 Task: Find connections with filter location Kidderminster with filter topic #purposewith filter profile language French with filter current company Manning Global AG with filter school New Delhi Institute Of Management with filter industry Oil, Gas, and Mining with filter service category User Experience Writing with filter keywords title Makeup Artist
Action: Mouse moved to (542, 83)
Screenshot: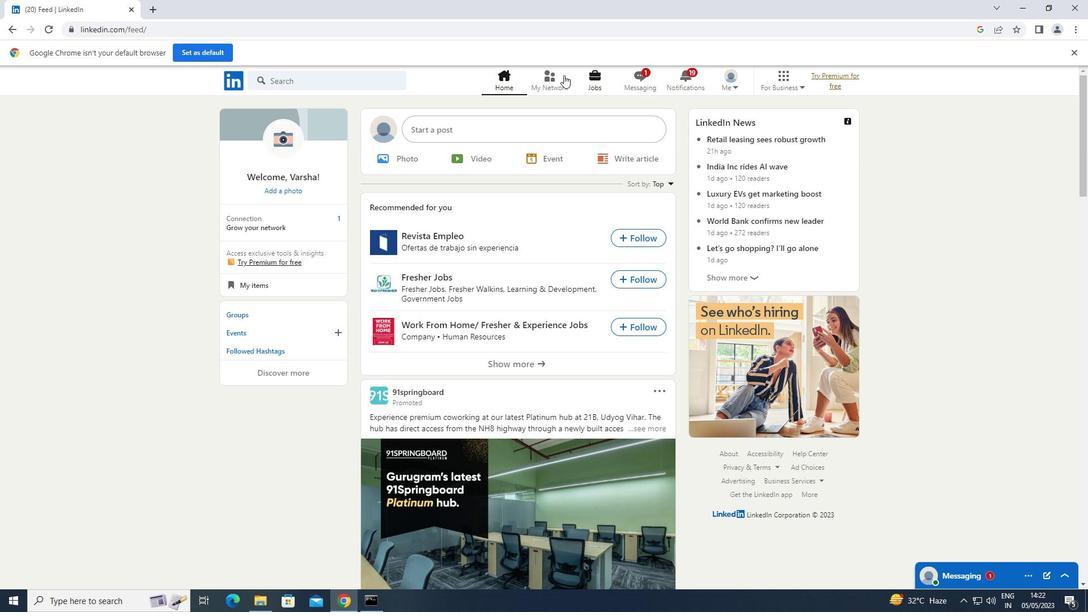 
Action: Mouse pressed left at (542, 83)
Screenshot: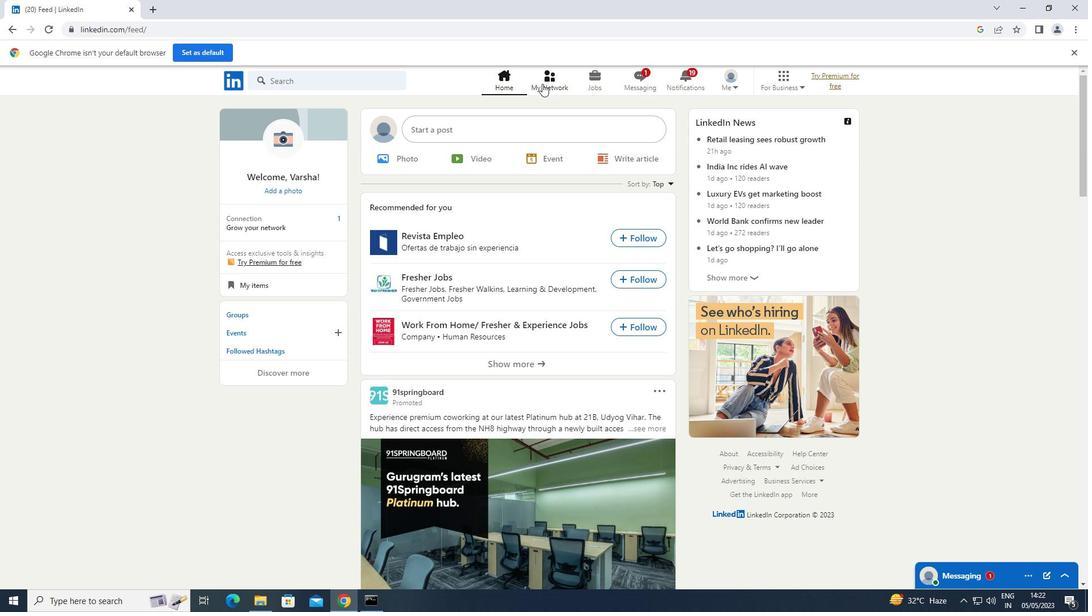 
Action: Mouse moved to (323, 139)
Screenshot: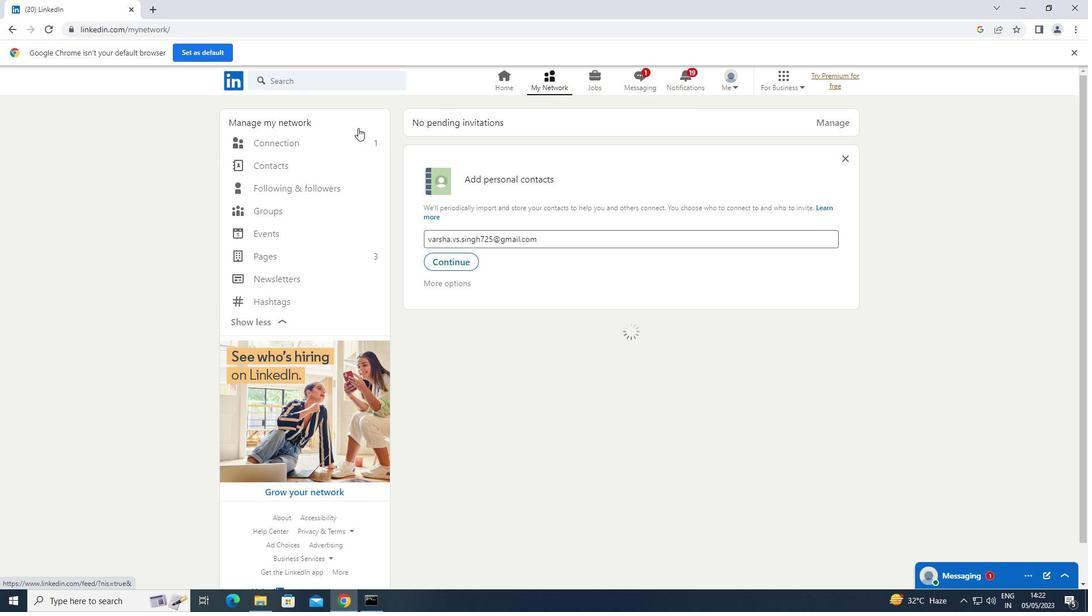 
Action: Mouse pressed left at (323, 139)
Screenshot: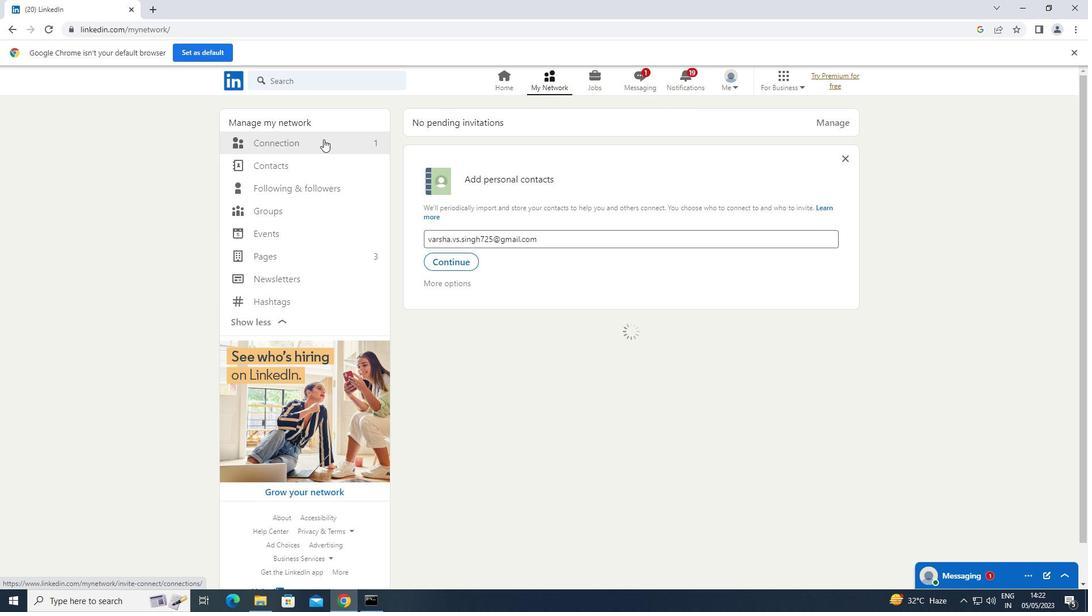 
Action: Mouse moved to (618, 146)
Screenshot: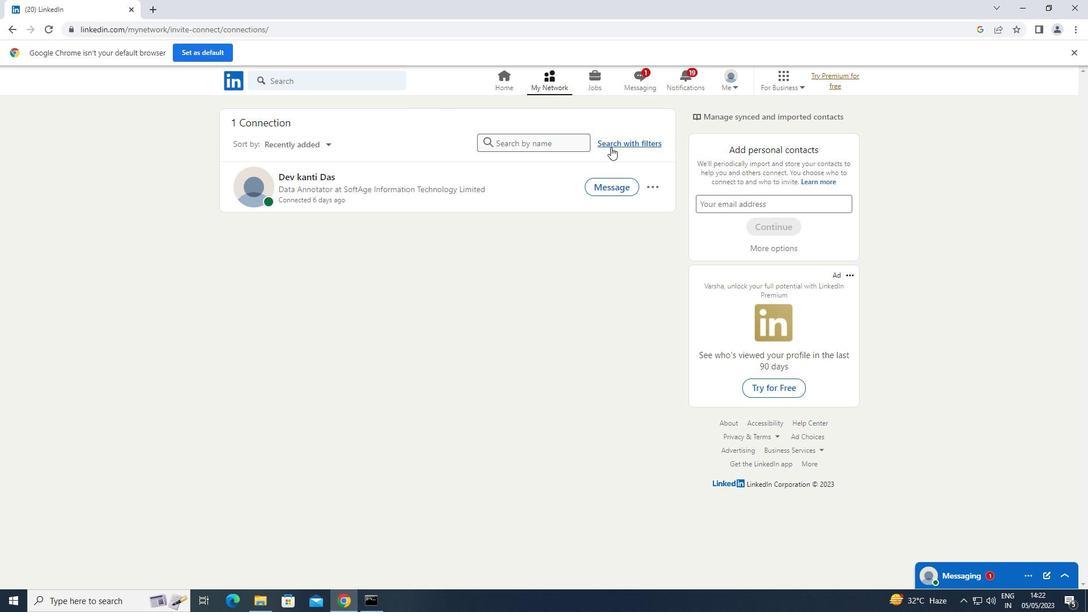 
Action: Mouse pressed left at (618, 146)
Screenshot: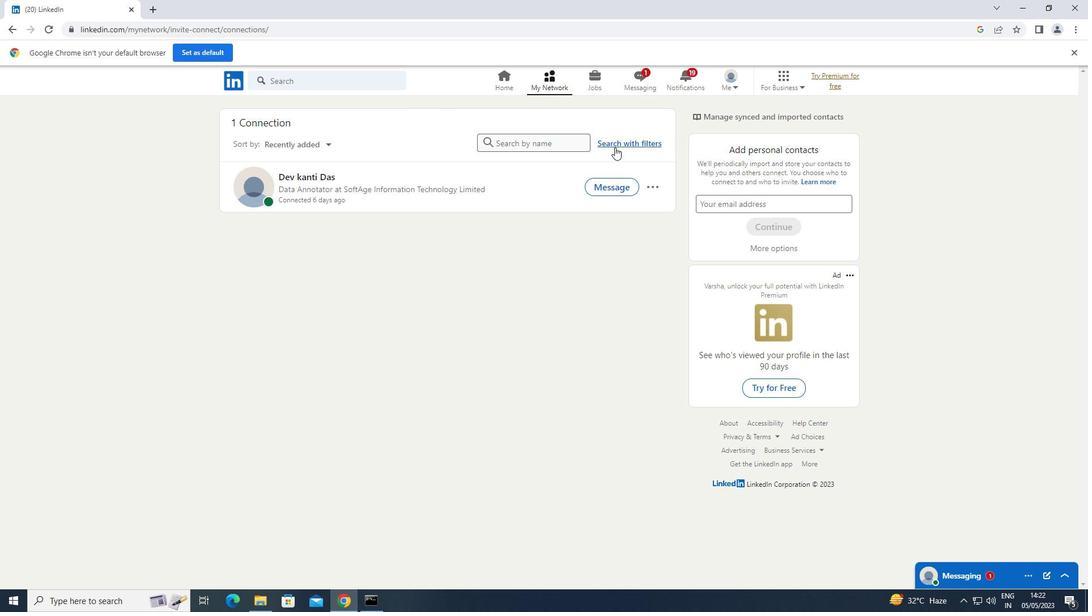 
Action: Mouse moved to (585, 113)
Screenshot: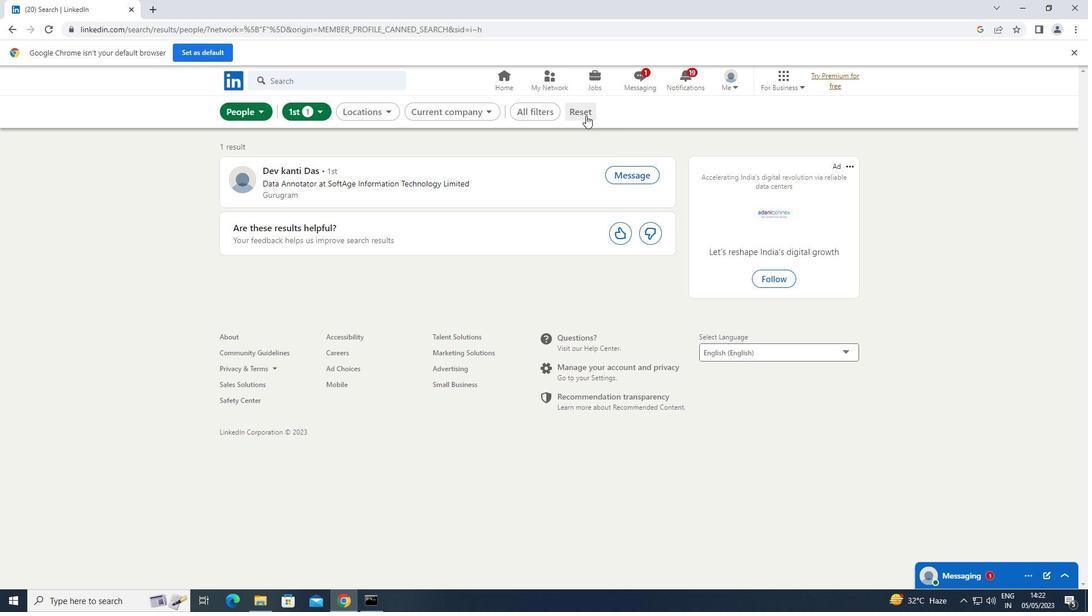 
Action: Mouse pressed left at (585, 113)
Screenshot: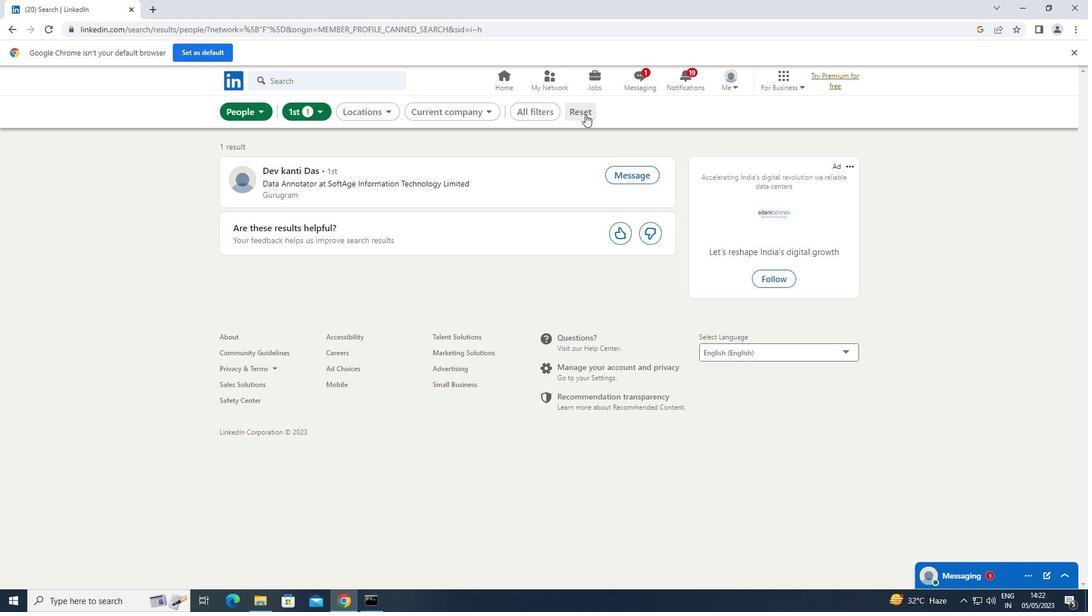 
Action: Mouse moved to (563, 113)
Screenshot: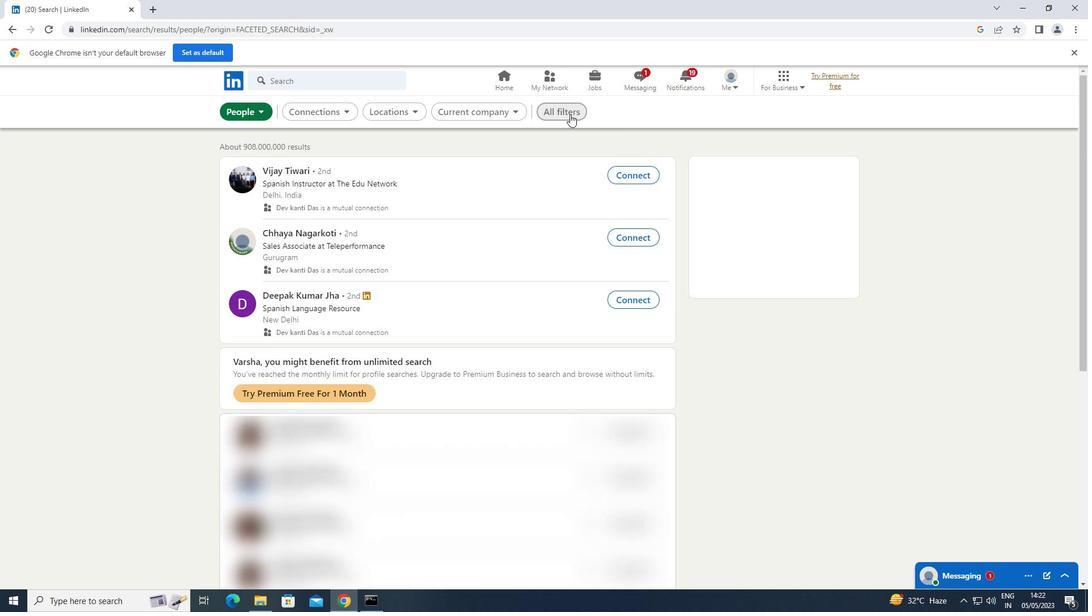 
Action: Mouse pressed left at (563, 113)
Screenshot: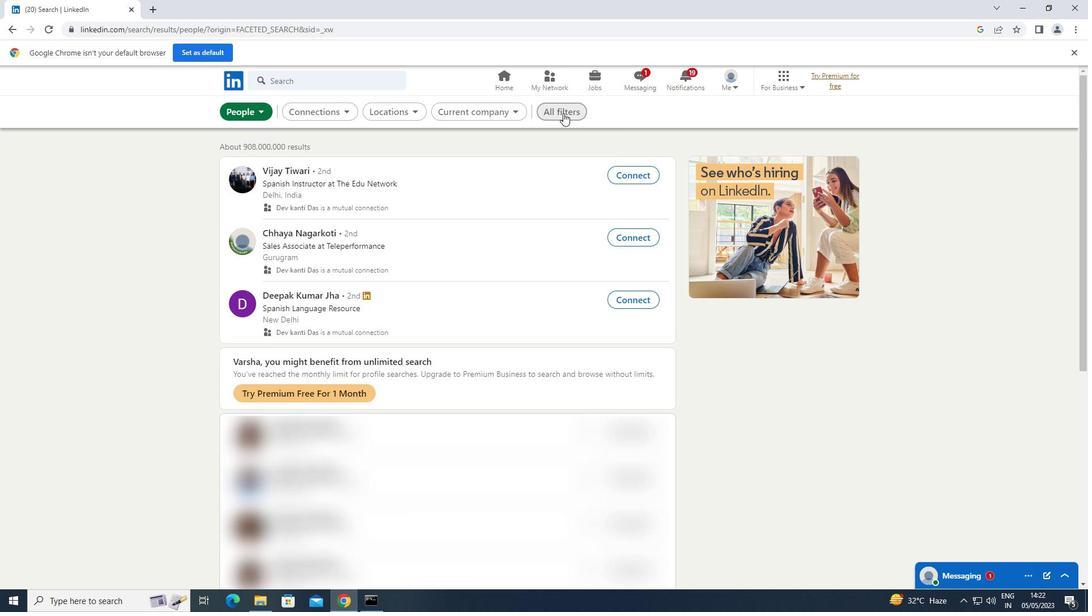 
Action: Mouse moved to (883, 256)
Screenshot: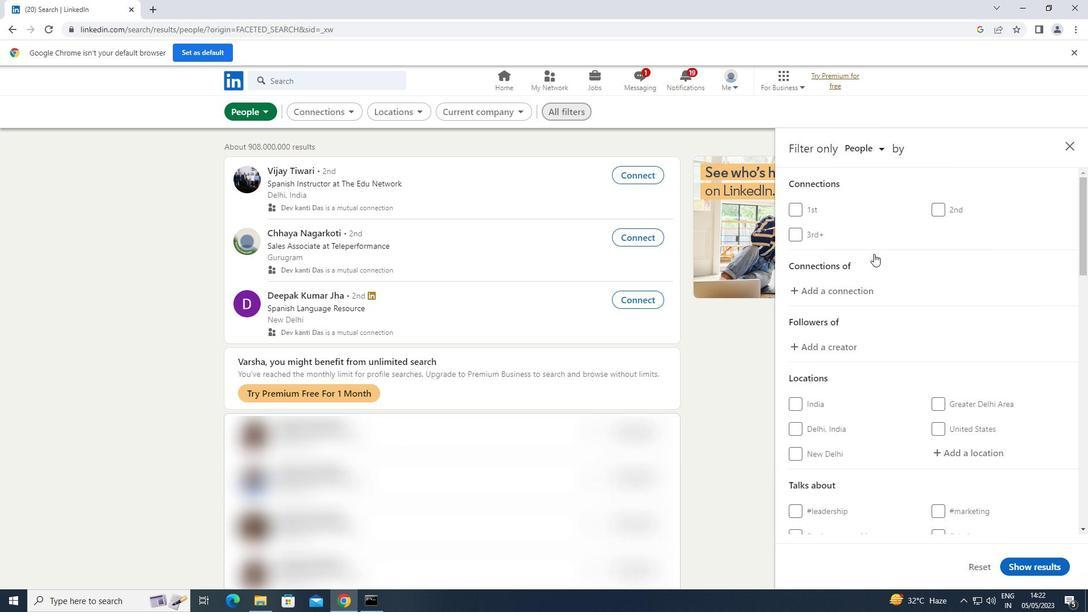 
Action: Mouse scrolled (883, 256) with delta (0, 0)
Screenshot: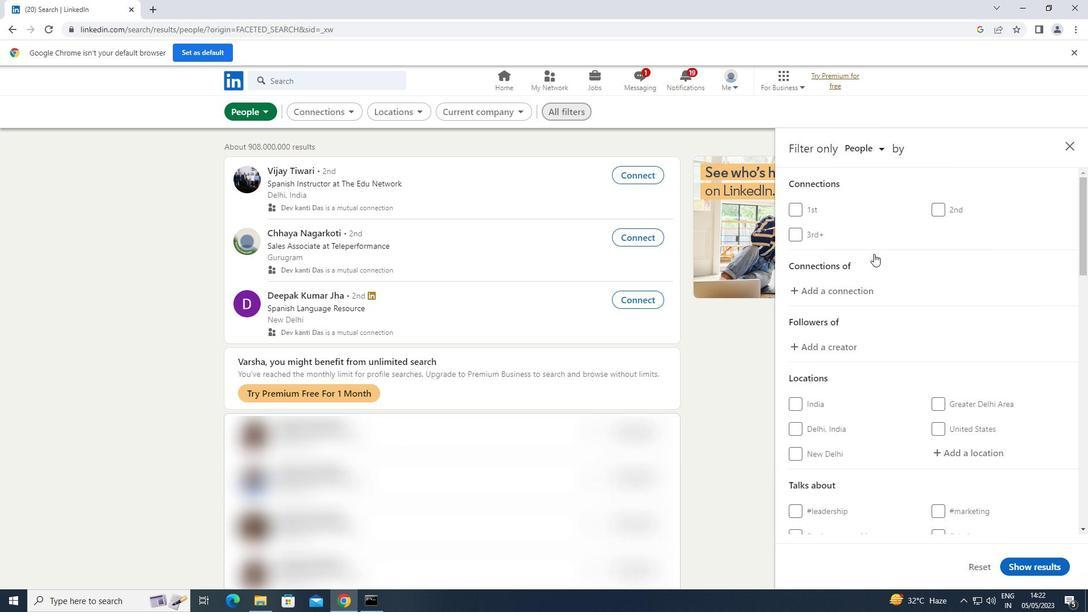 
Action: Mouse scrolled (883, 256) with delta (0, 0)
Screenshot: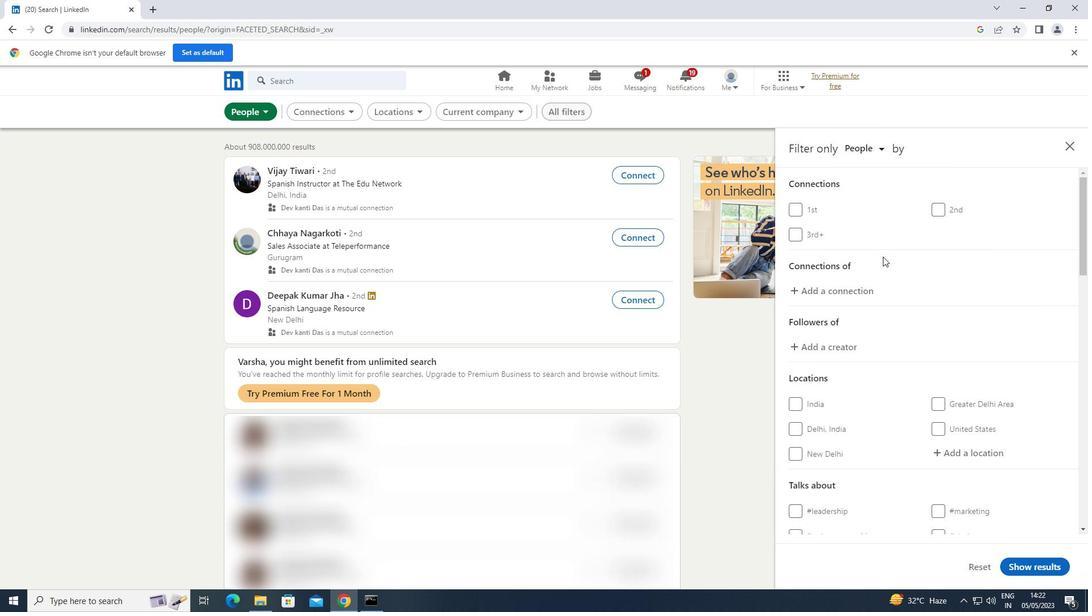 
Action: Mouse scrolled (883, 256) with delta (0, 0)
Screenshot: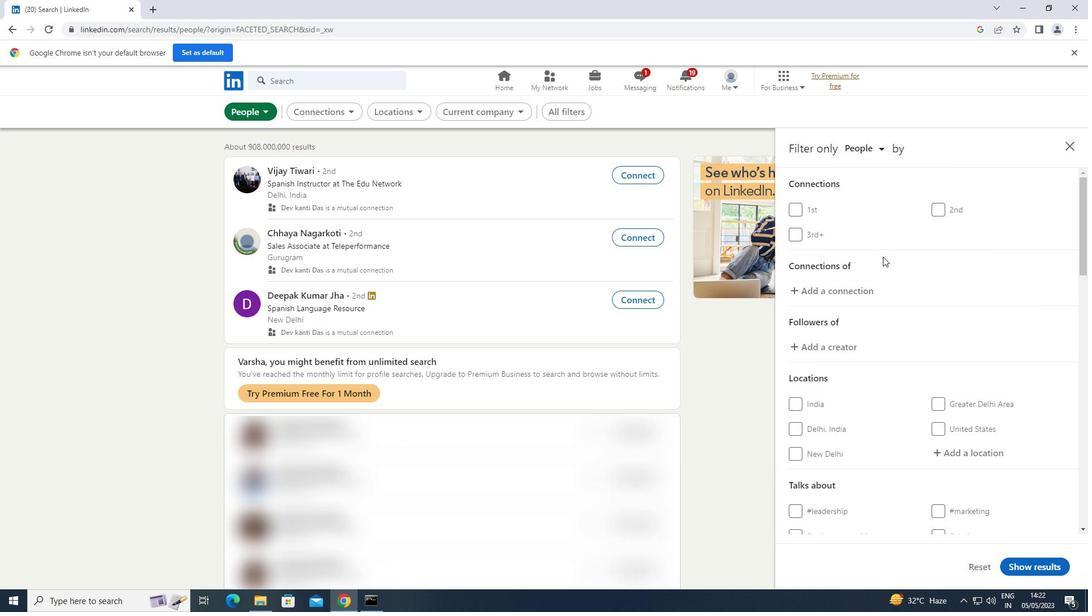 
Action: Mouse moved to (960, 283)
Screenshot: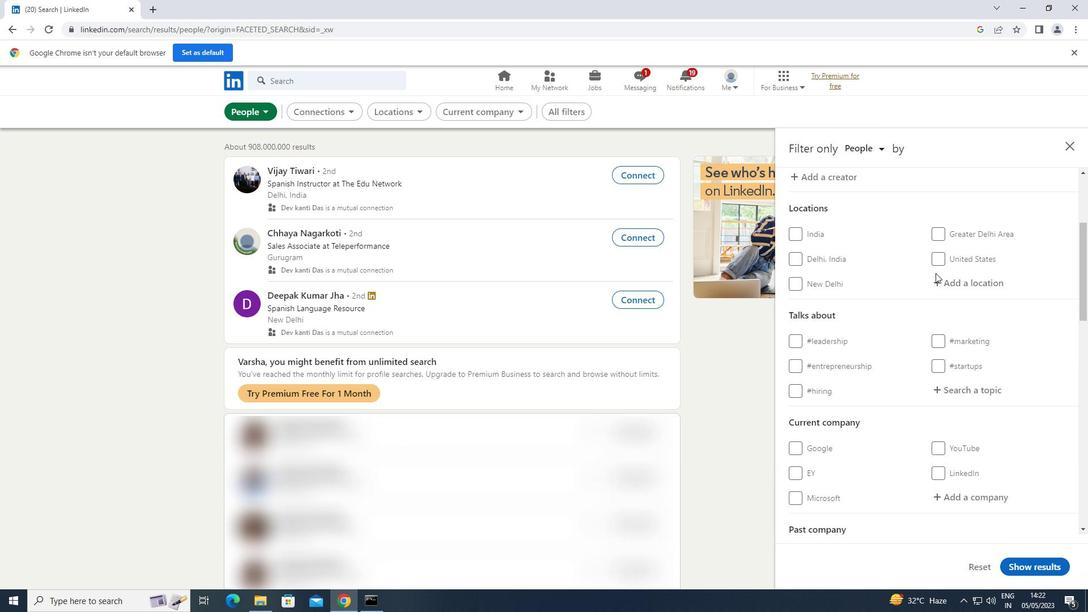 
Action: Mouse pressed left at (960, 283)
Screenshot: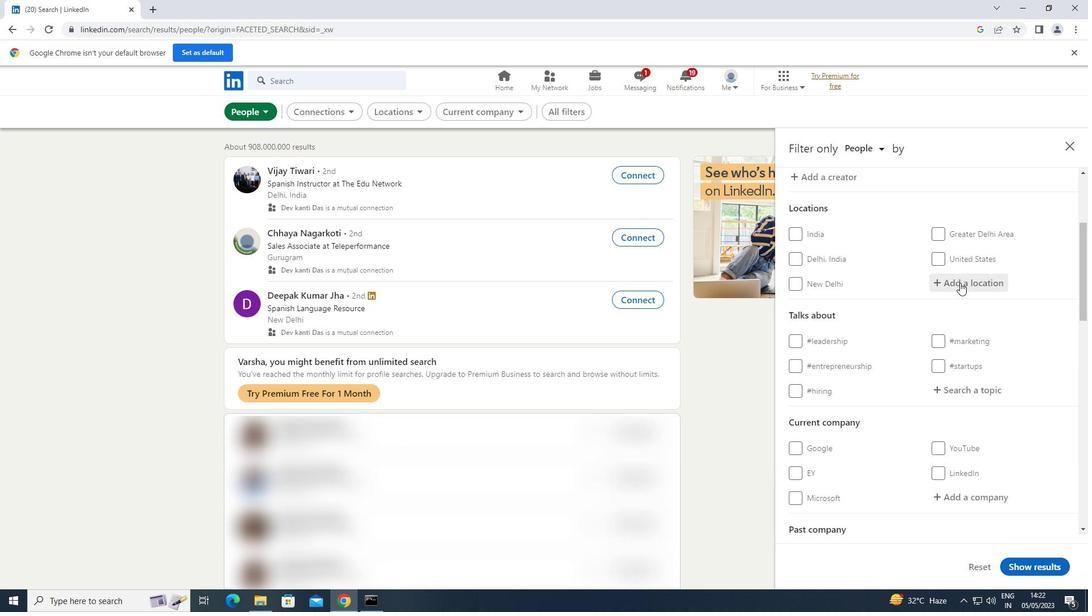 
Action: Key pressed <Key.shift>KIDDERMINSTER
Screenshot: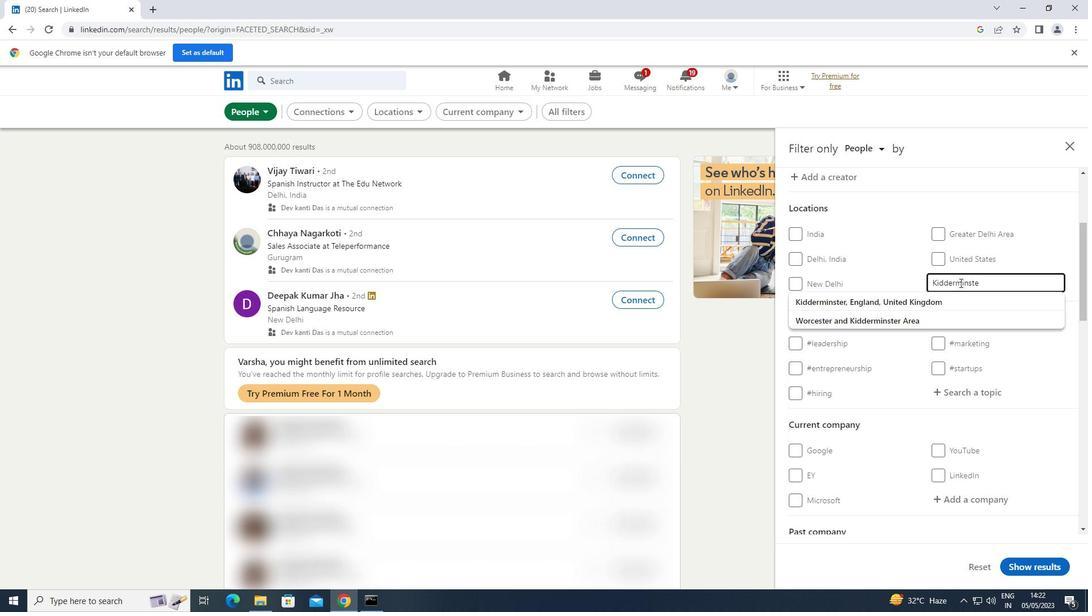 
Action: Mouse moved to (958, 389)
Screenshot: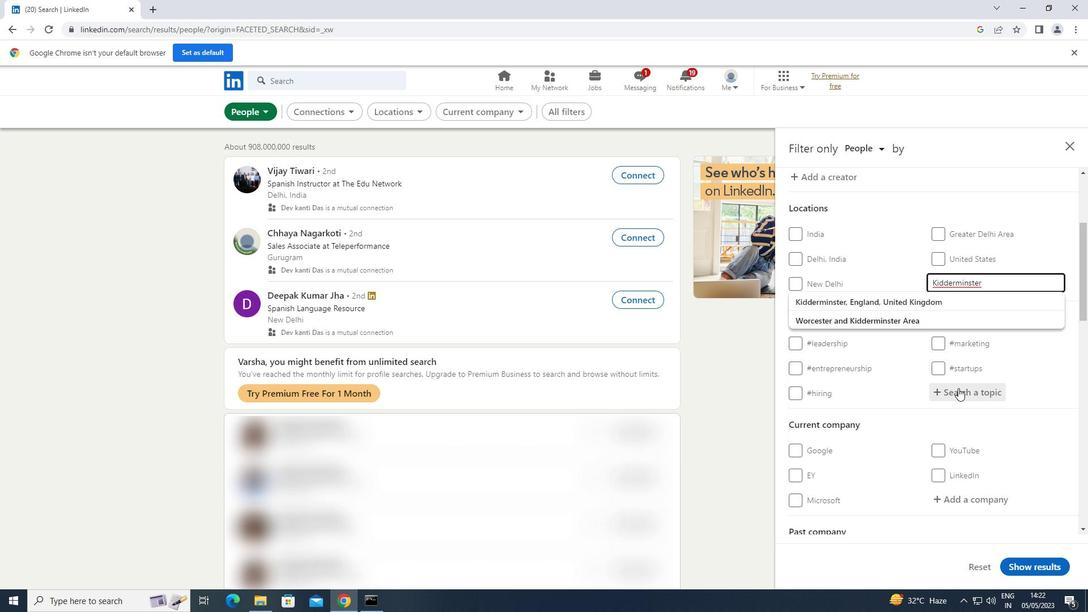 
Action: Mouse pressed left at (958, 389)
Screenshot: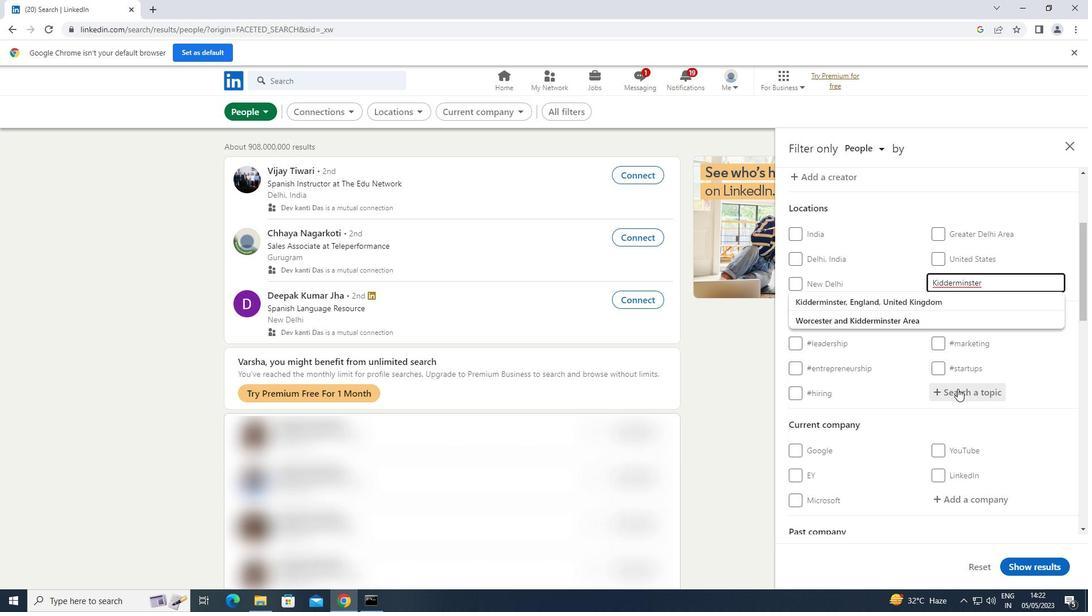 
Action: Key pressed PURPO
Screenshot: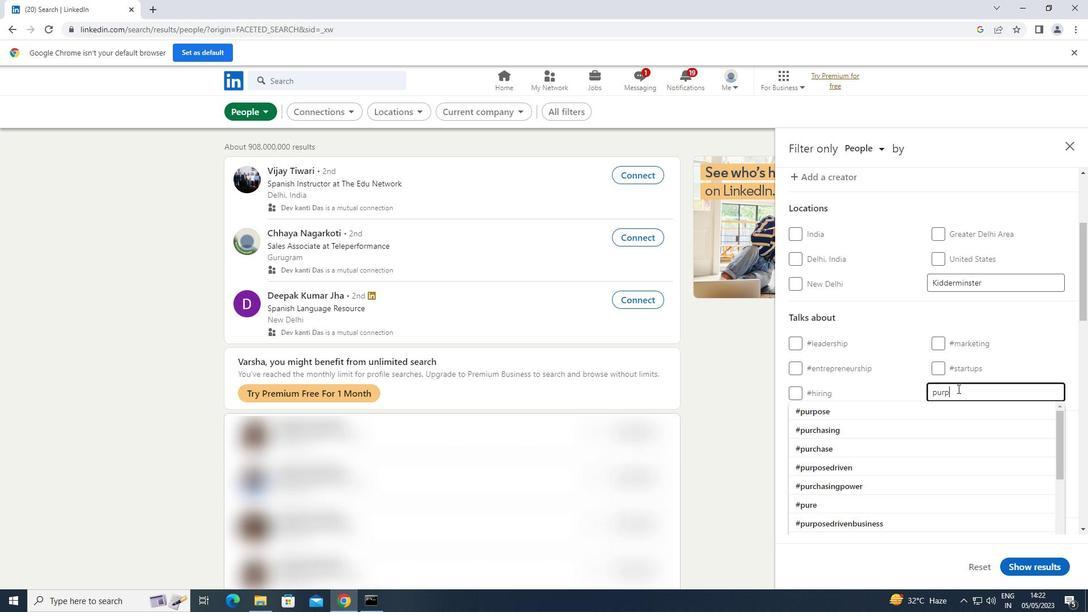 
Action: Mouse moved to (850, 408)
Screenshot: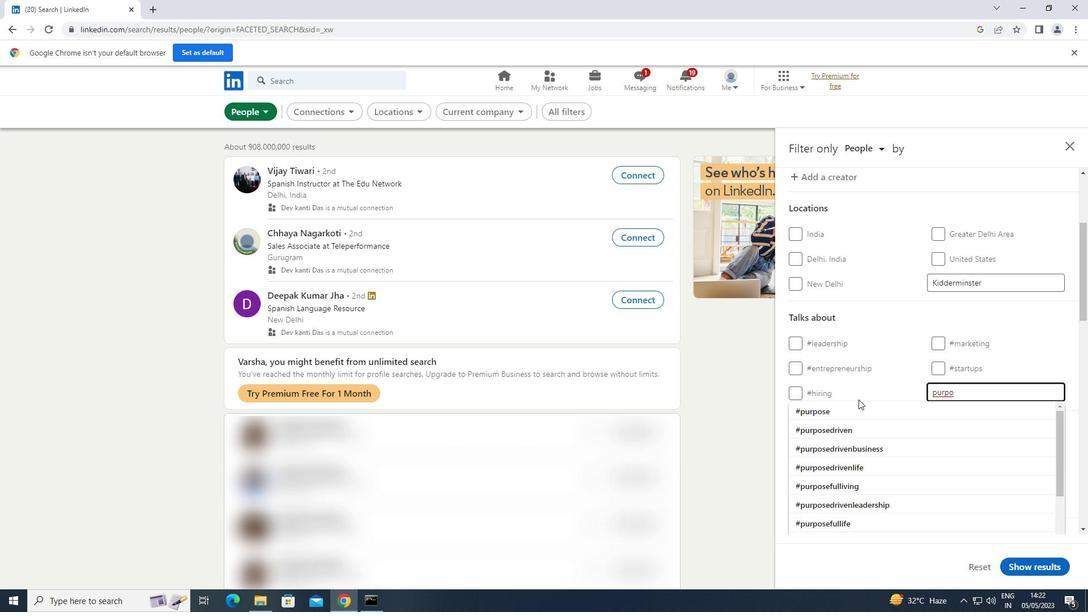 
Action: Mouse pressed left at (850, 408)
Screenshot: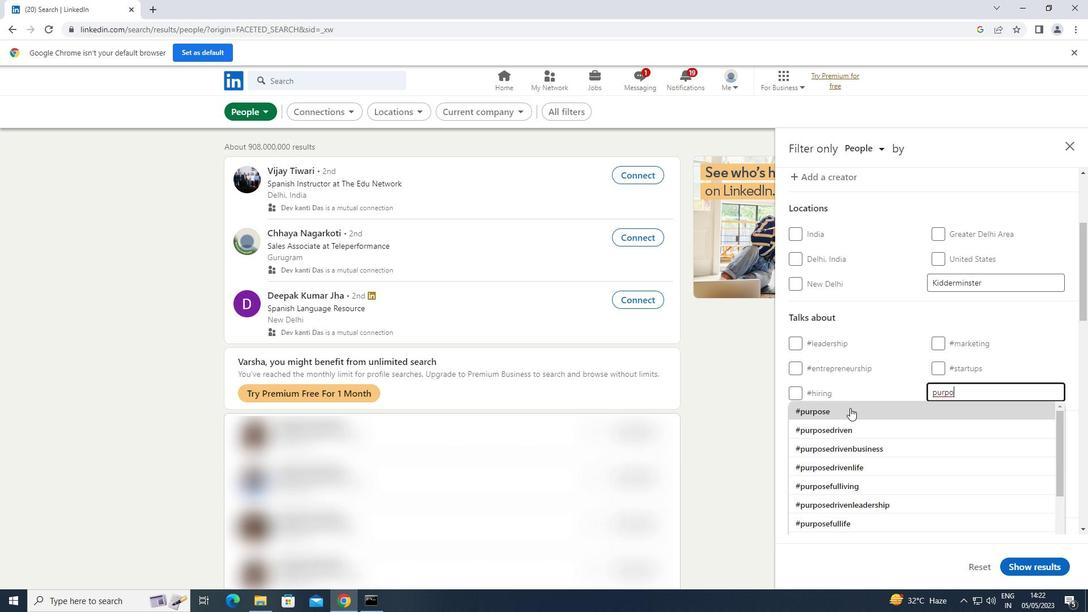 
Action: Mouse scrolled (850, 407) with delta (0, 0)
Screenshot: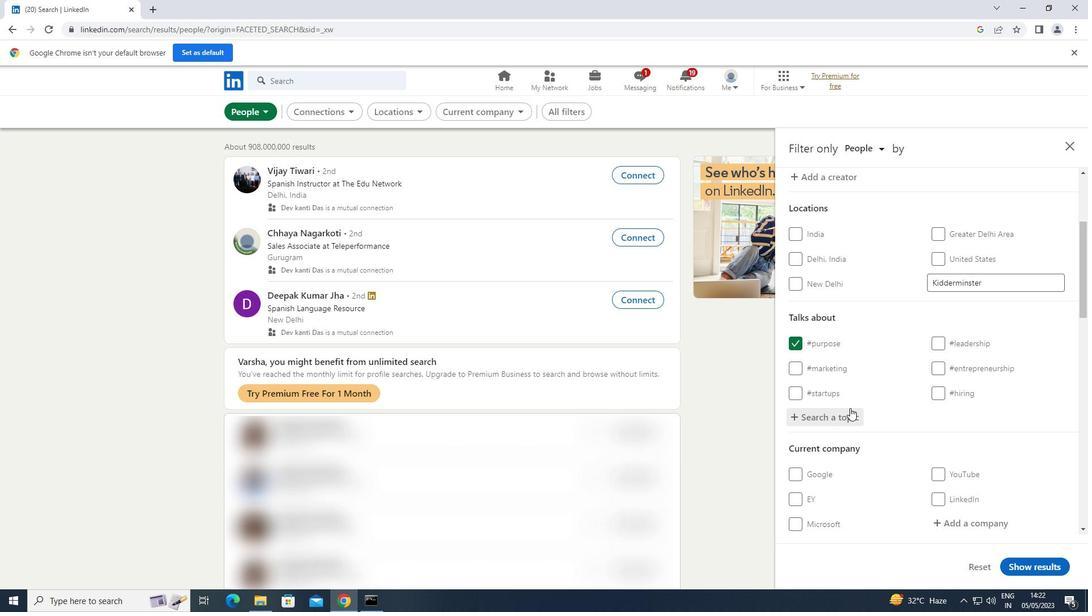 
Action: Mouse scrolled (850, 407) with delta (0, 0)
Screenshot: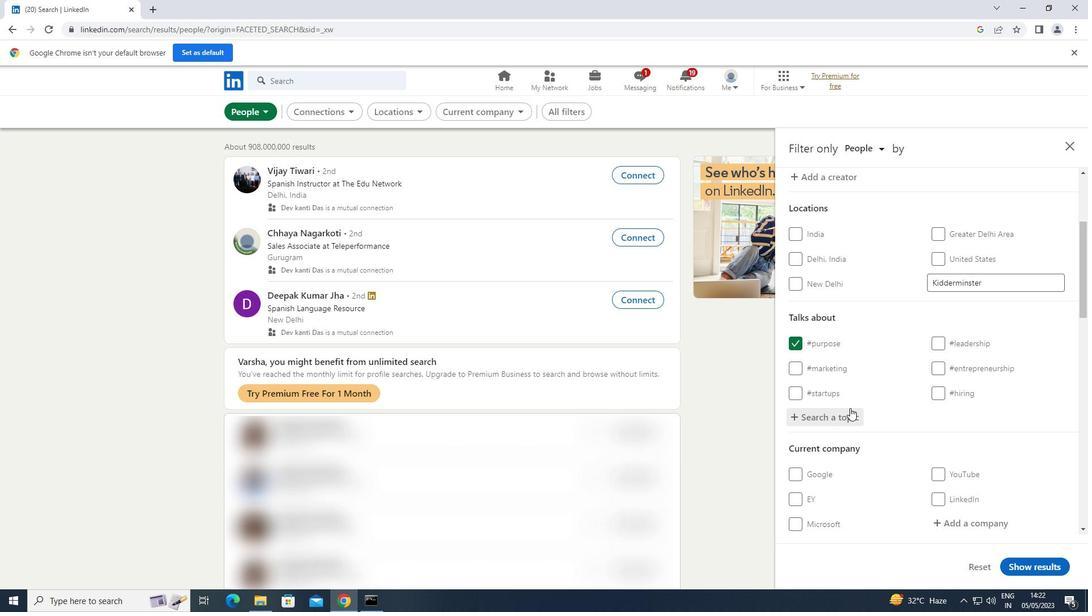 
Action: Mouse scrolled (850, 407) with delta (0, 0)
Screenshot: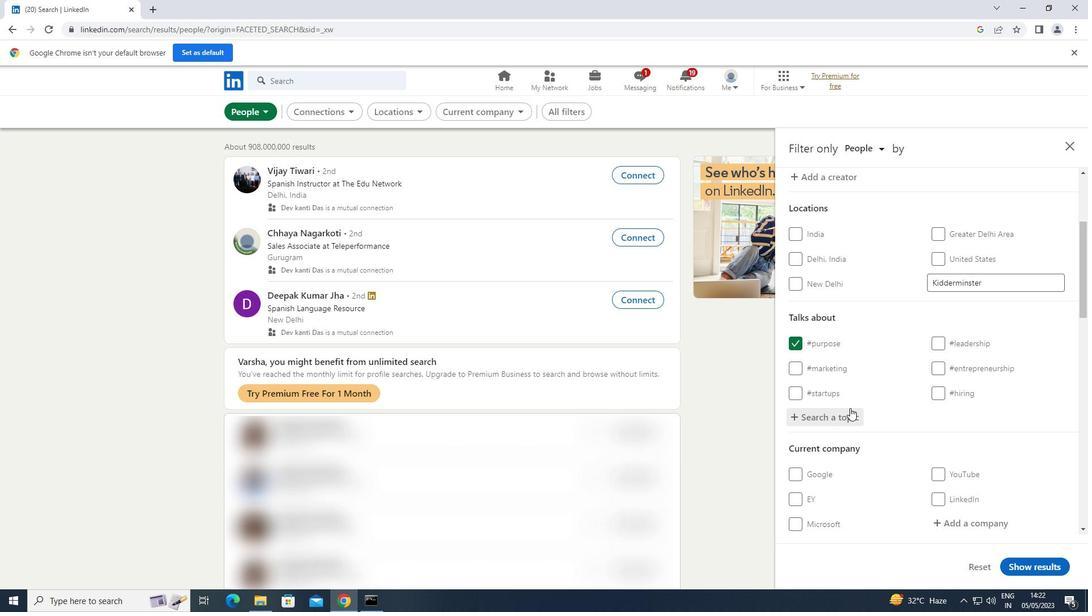 
Action: Mouse scrolled (850, 407) with delta (0, 0)
Screenshot: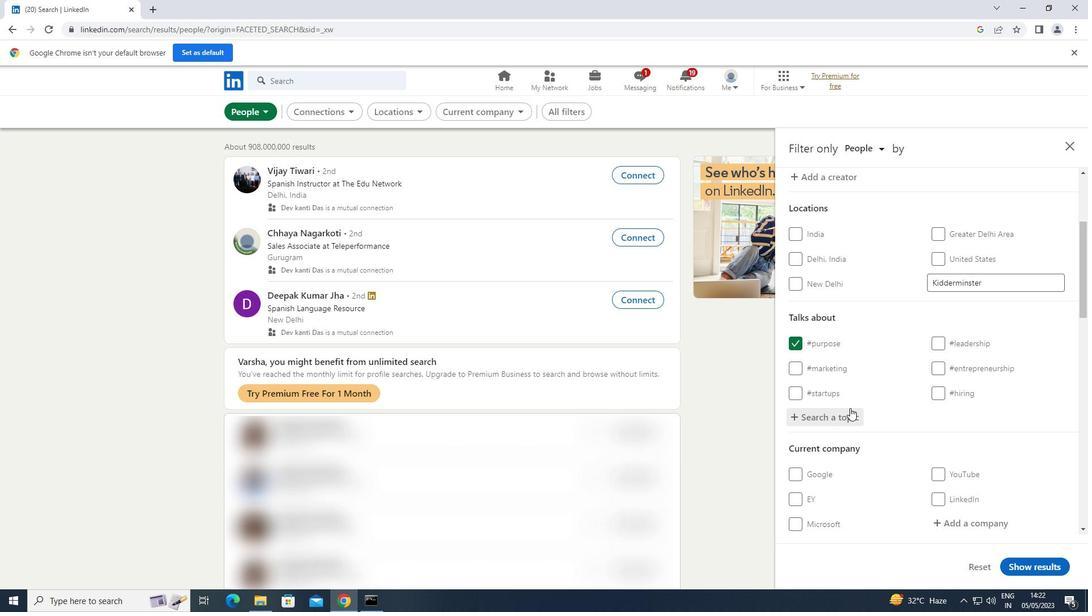 
Action: Mouse scrolled (850, 407) with delta (0, 0)
Screenshot: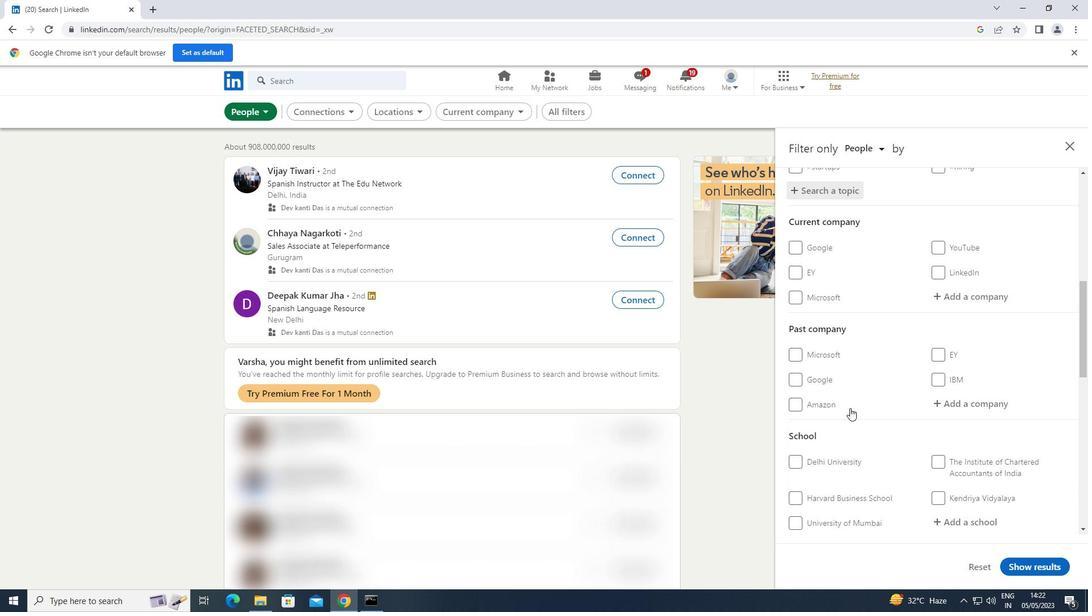 
Action: Mouse scrolled (850, 407) with delta (0, 0)
Screenshot: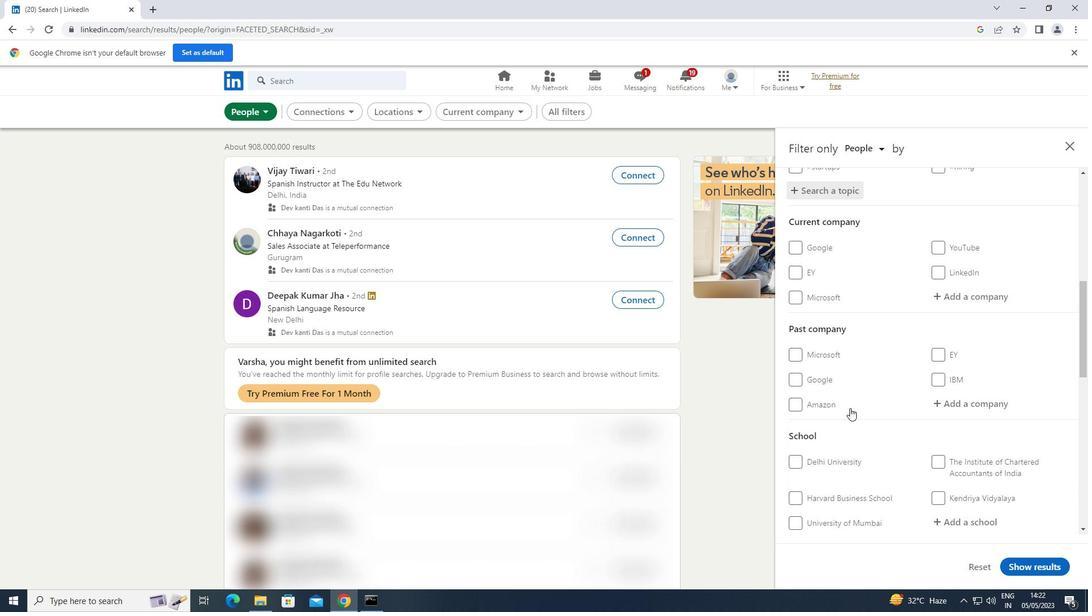 
Action: Mouse scrolled (850, 407) with delta (0, 0)
Screenshot: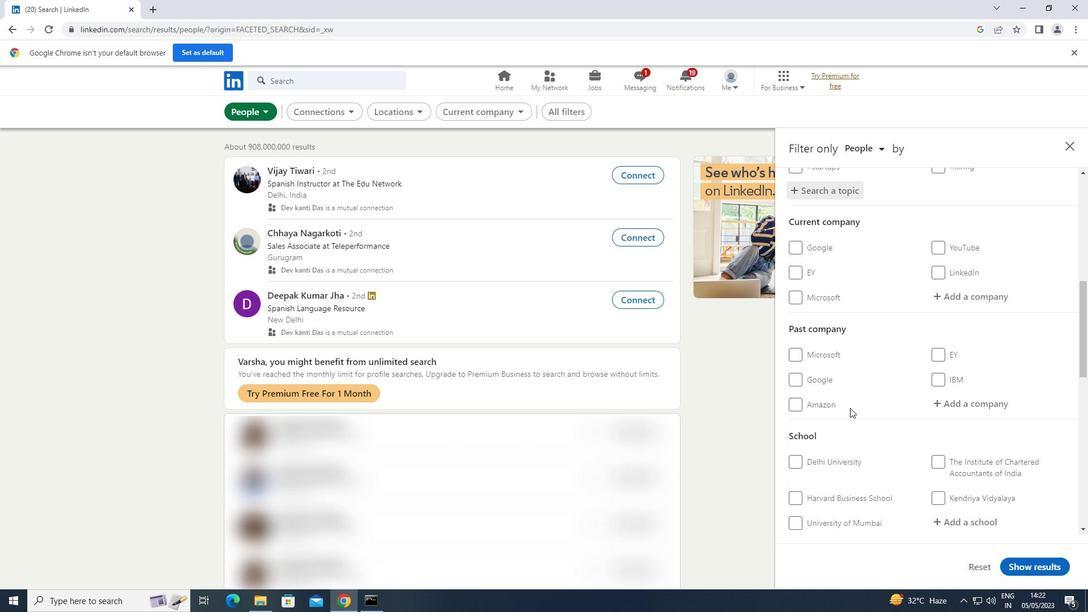 
Action: Mouse scrolled (850, 407) with delta (0, 0)
Screenshot: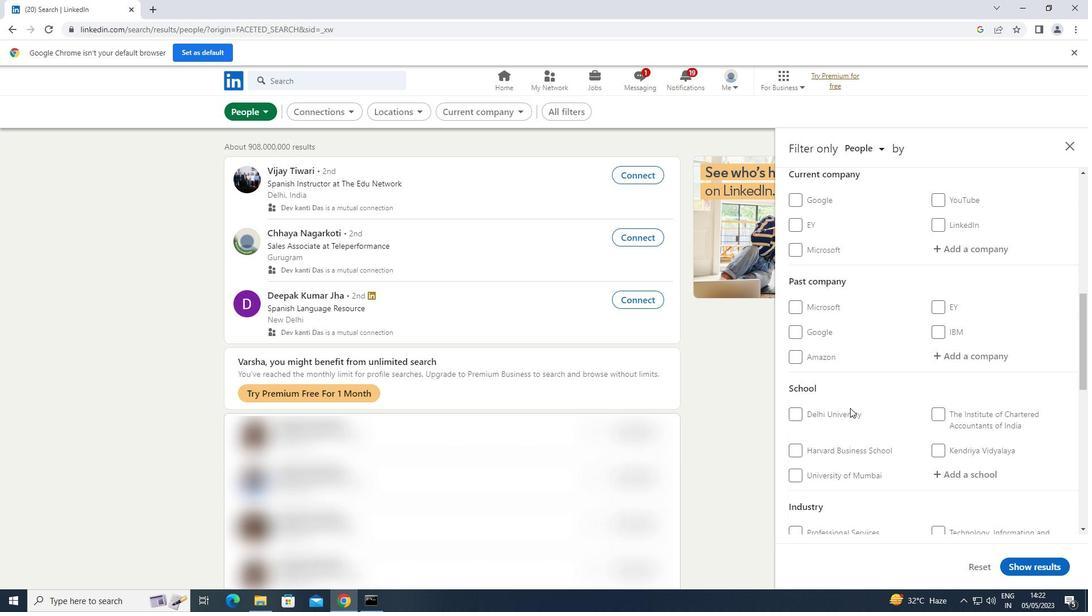 
Action: Mouse moved to (939, 486)
Screenshot: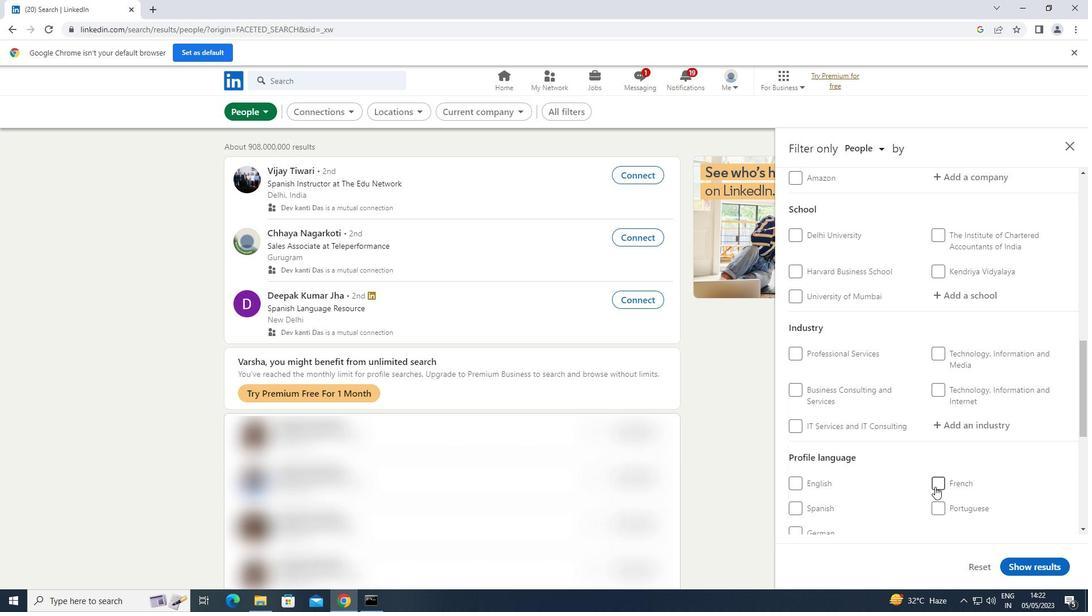 
Action: Mouse pressed left at (939, 486)
Screenshot: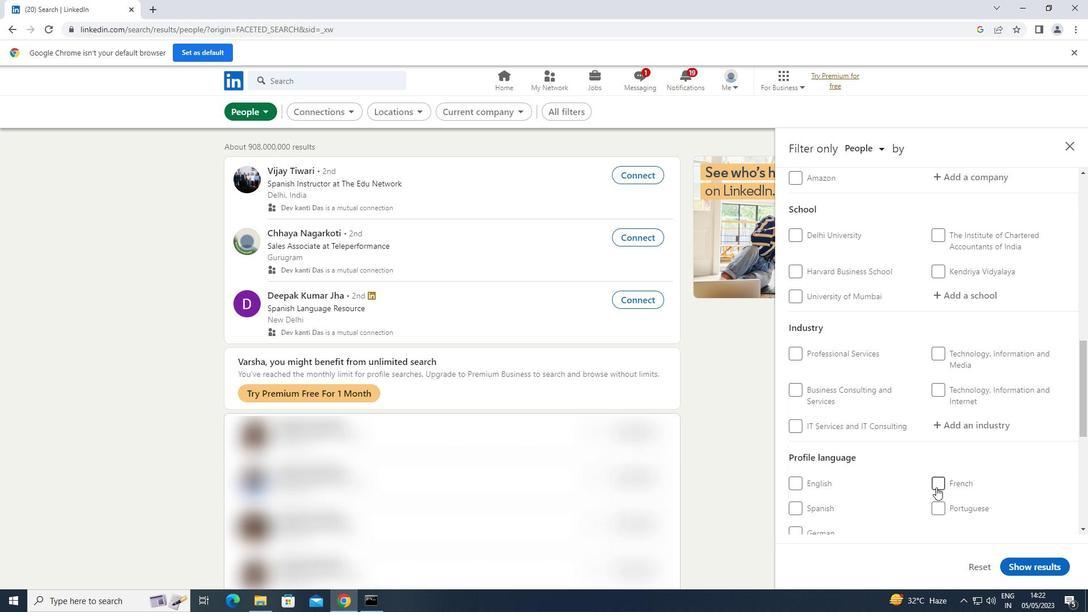 
Action: Mouse moved to (939, 482)
Screenshot: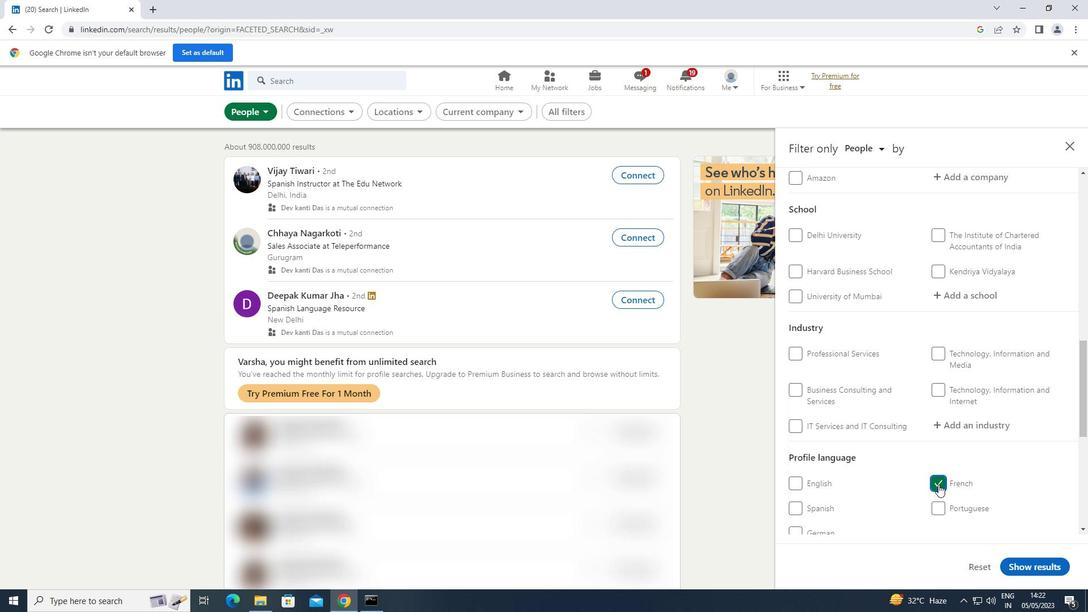 
Action: Mouse scrolled (939, 483) with delta (0, 0)
Screenshot: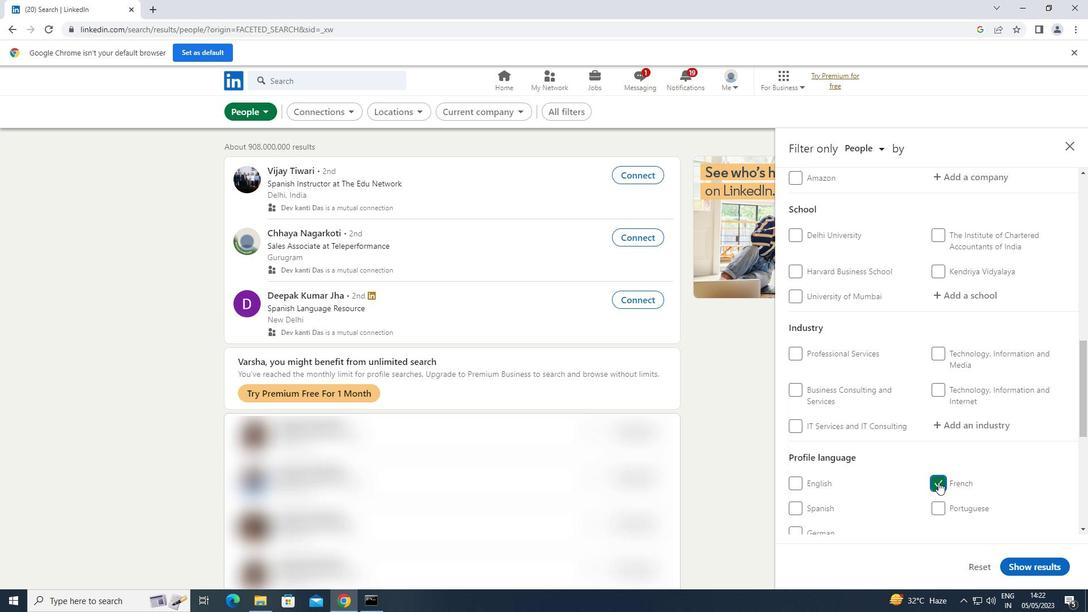 
Action: Mouse scrolled (939, 483) with delta (0, 0)
Screenshot: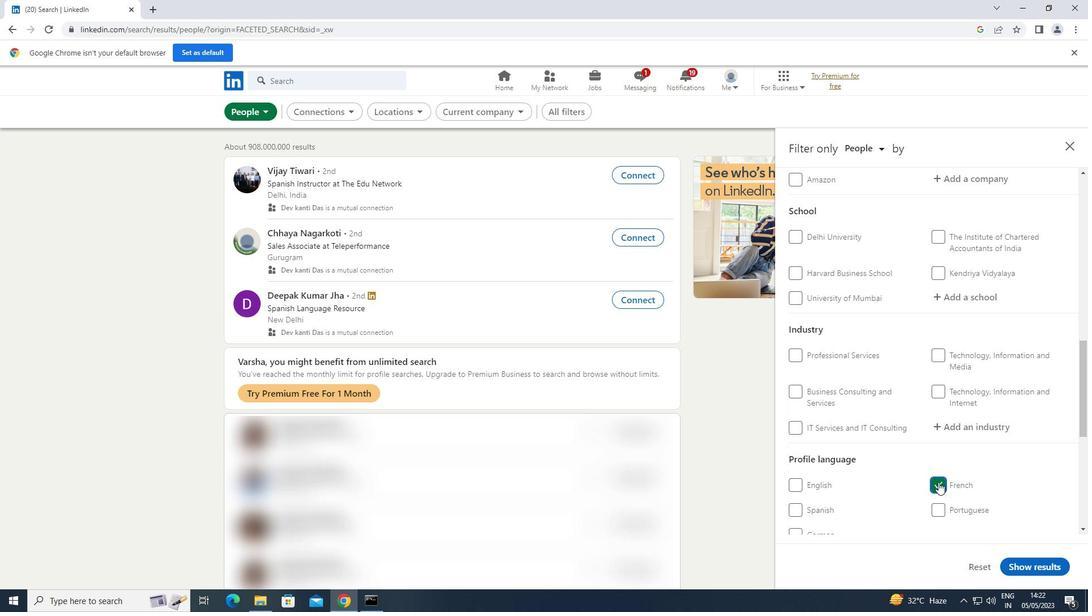 
Action: Mouse scrolled (939, 483) with delta (0, 0)
Screenshot: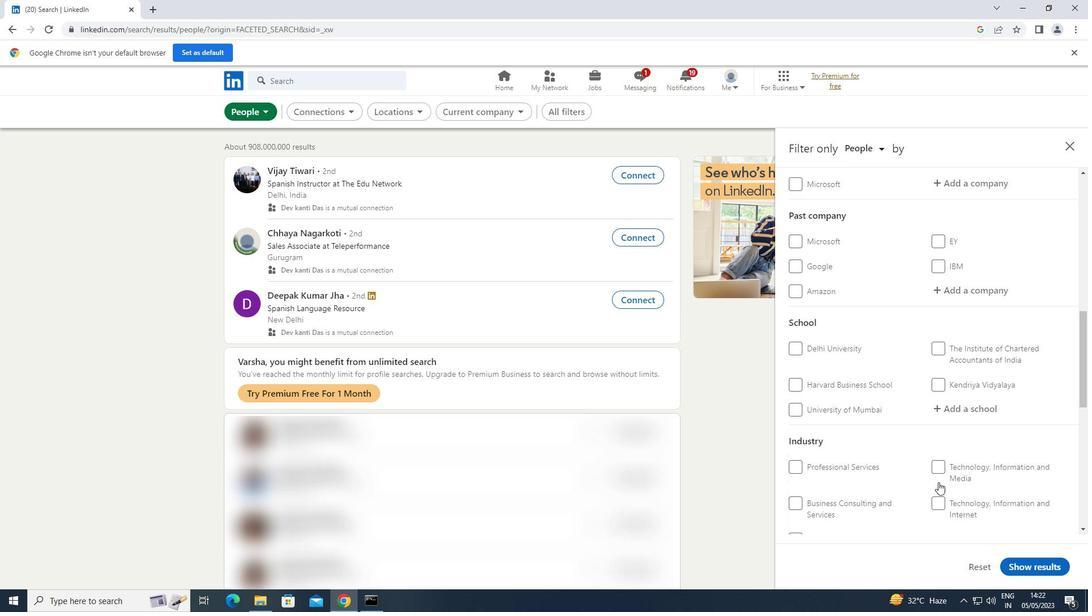 
Action: Mouse moved to (939, 482)
Screenshot: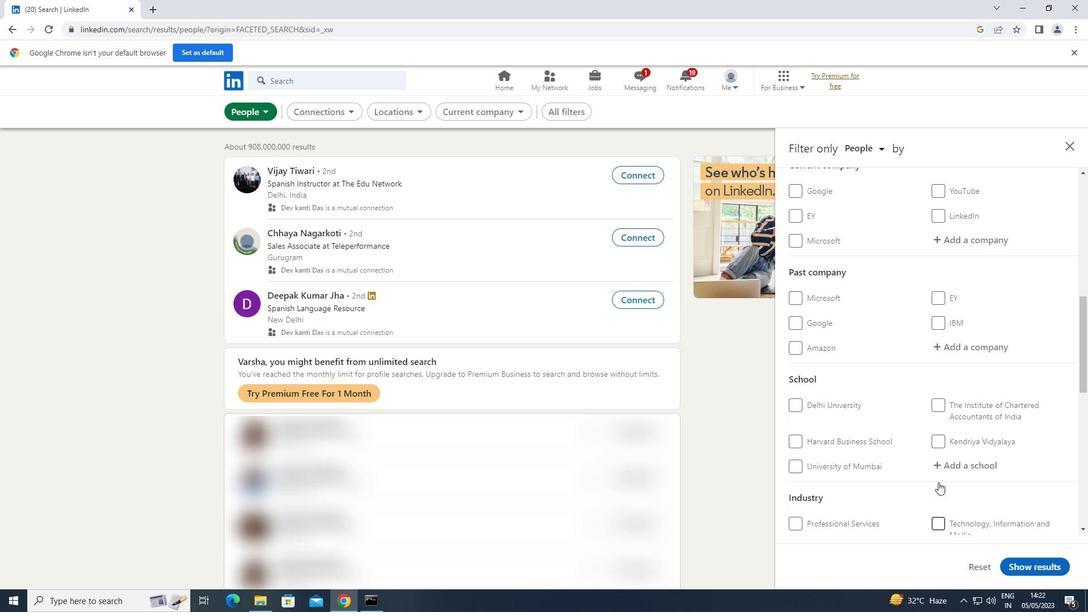 
Action: Mouse scrolled (939, 483) with delta (0, 0)
Screenshot: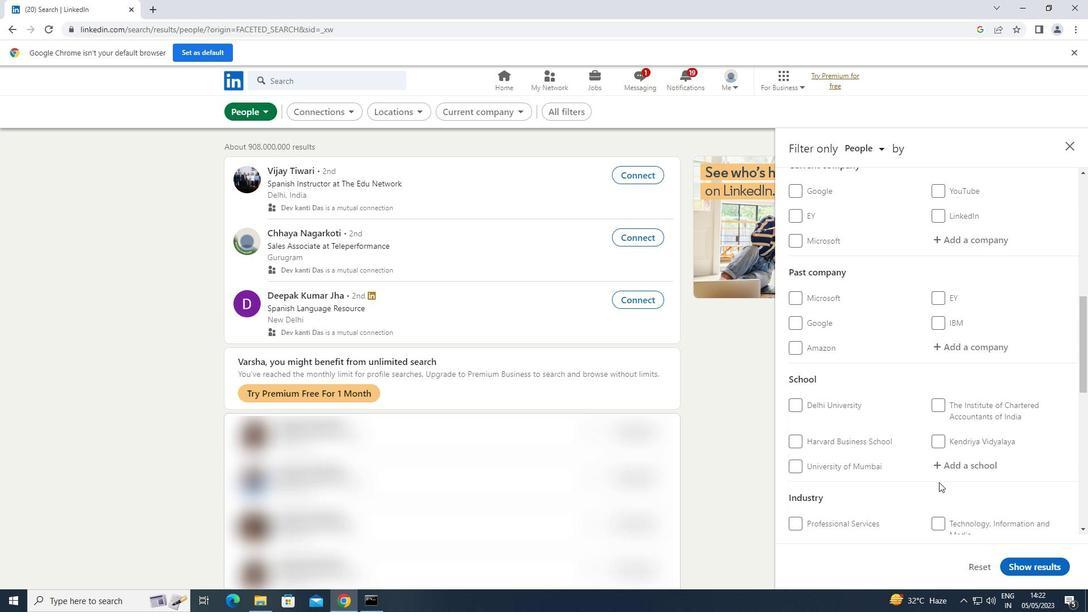 
Action: Mouse moved to (1000, 293)
Screenshot: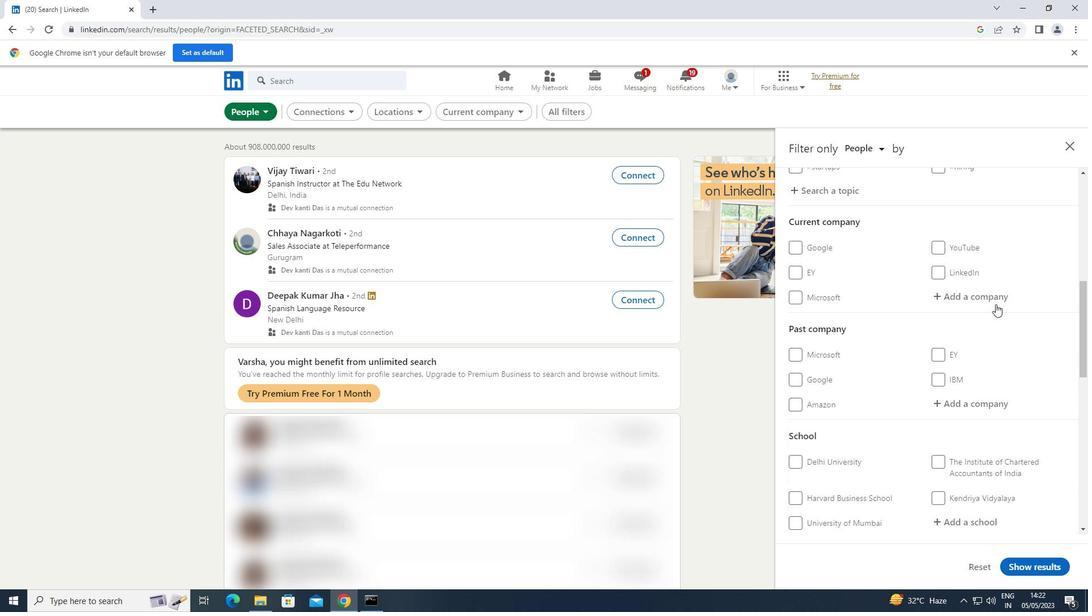 
Action: Mouse pressed left at (1000, 293)
Screenshot: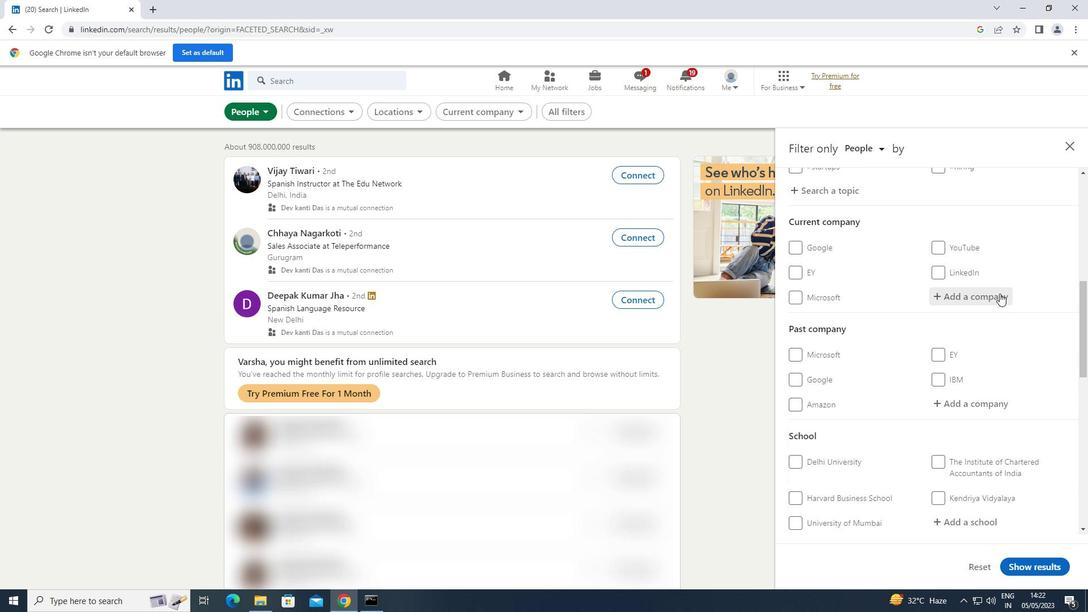 
Action: Key pressed <Key.shift><Key.shift>MANNING
Screenshot: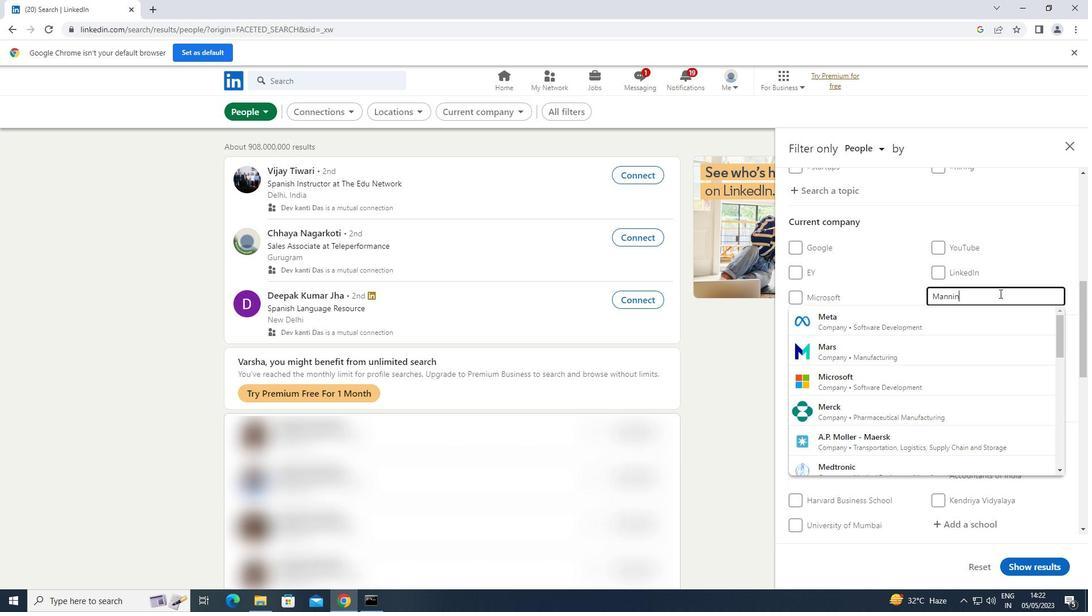 
Action: Mouse moved to (947, 318)
Screenshot: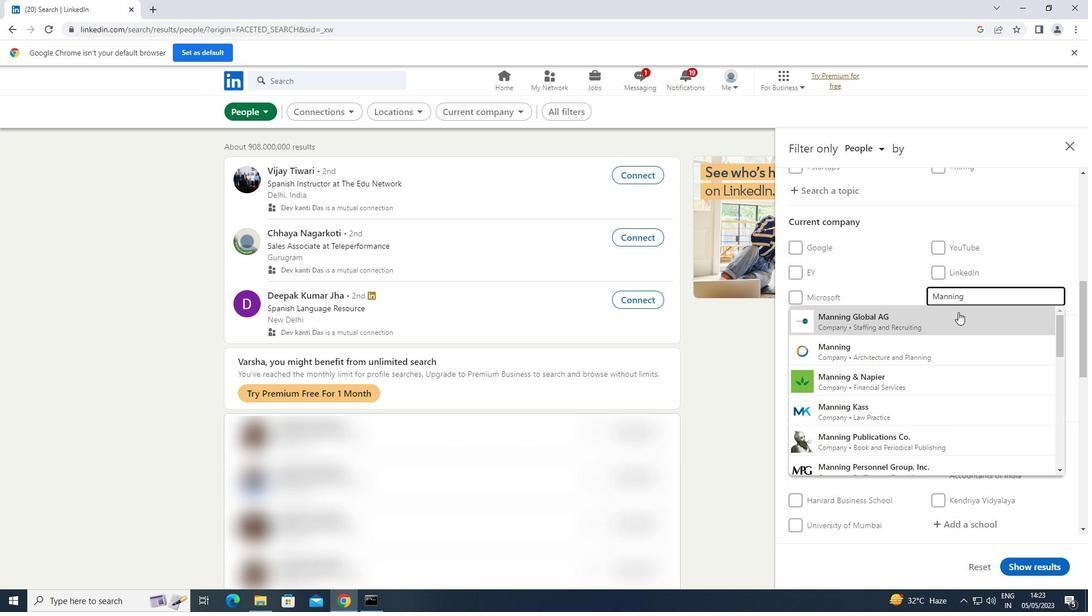
Action: Mouse pressed left at (947, 318)
Screenshot: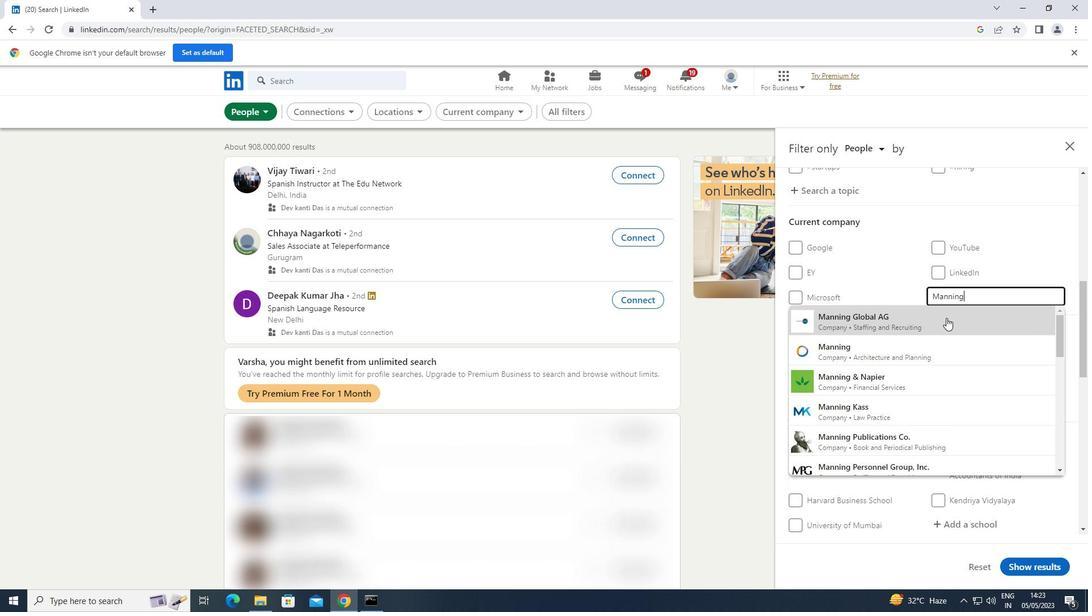 
Action: Mouse scrolled (947, 317) with delta (0, 0)
Screenshot: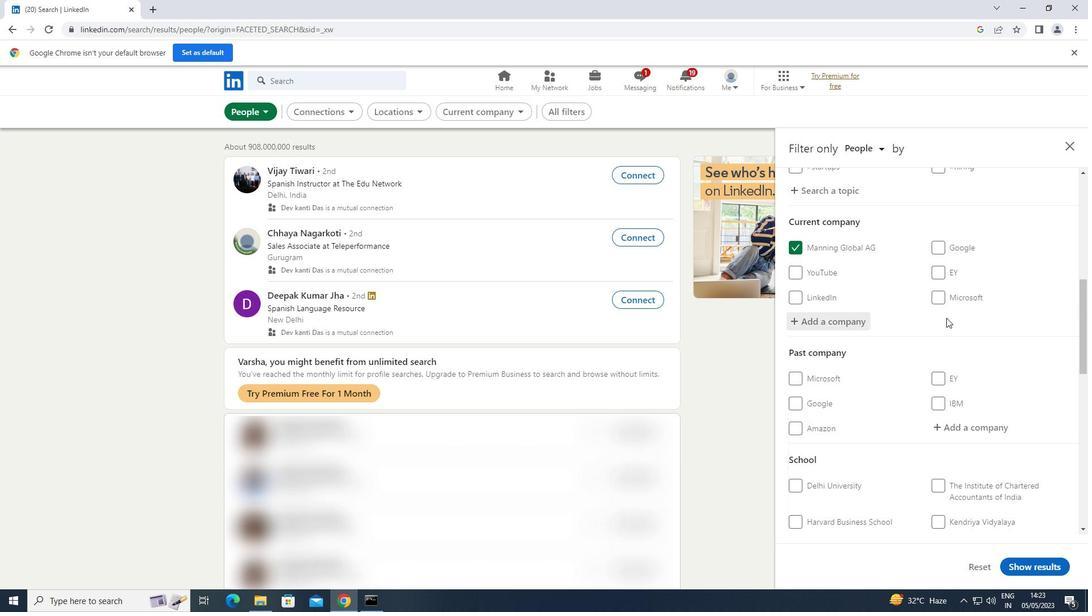 
Action: Mouse scrolled (947, 317) with delta (0, 0)
Screenshot: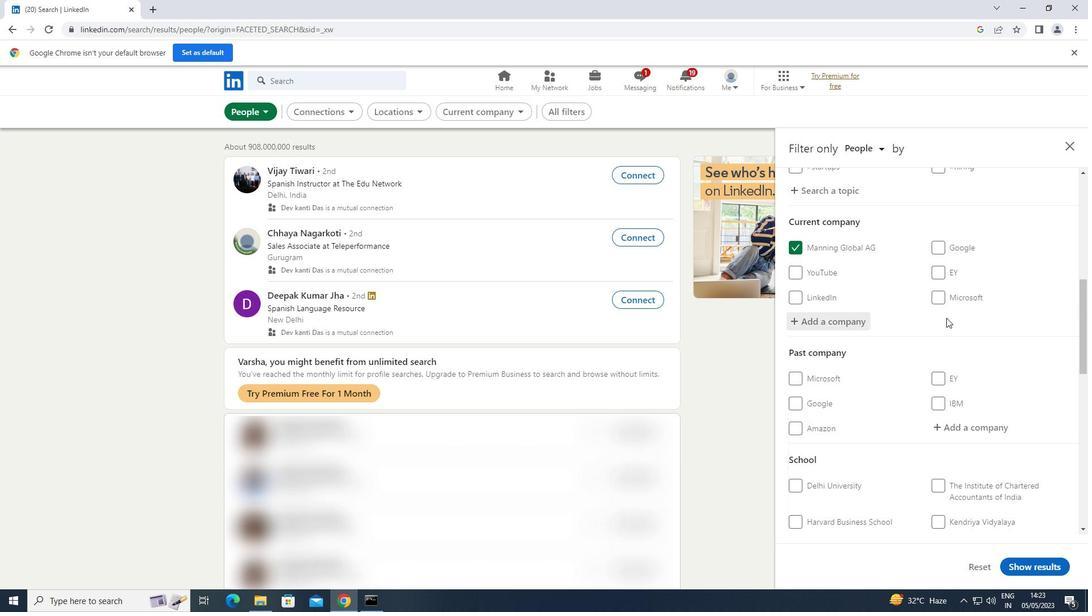 
Action: Mouse moved to (950, 429)
Screenshot: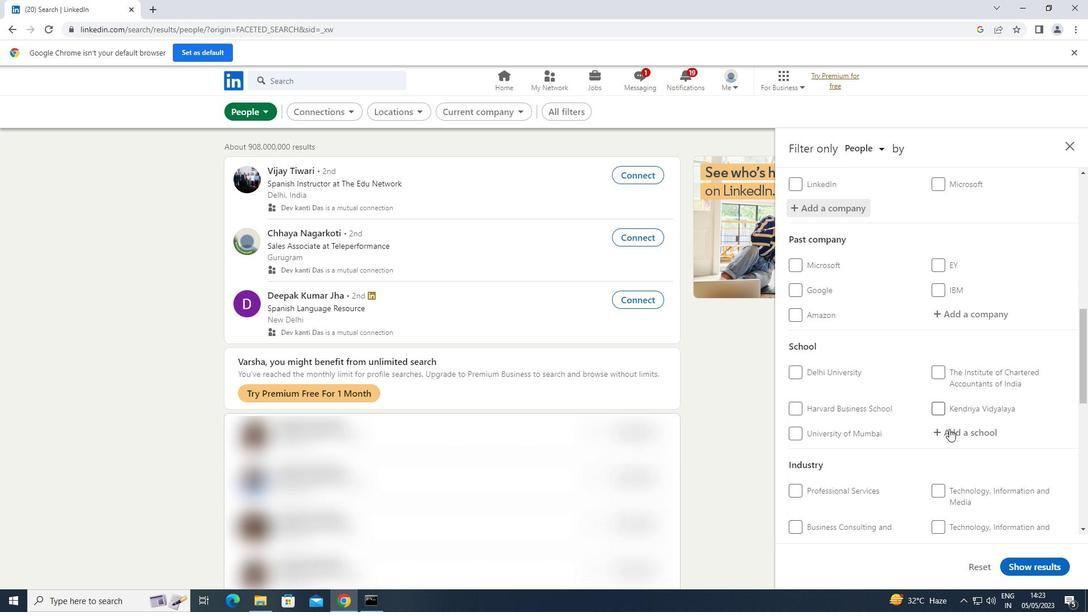 
Action: Mouse pressed left at (950, 429)
Screenshot: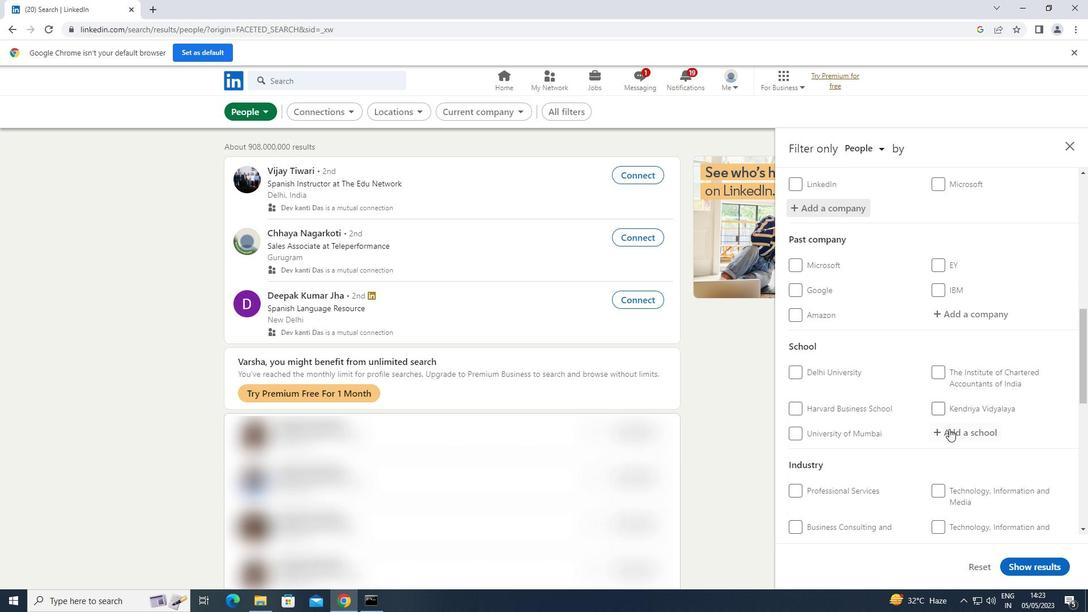 
Action: Key pressed <Key.shift>NEW<Key.space><Key.shift>DELHI<Key.space>
Screenshot: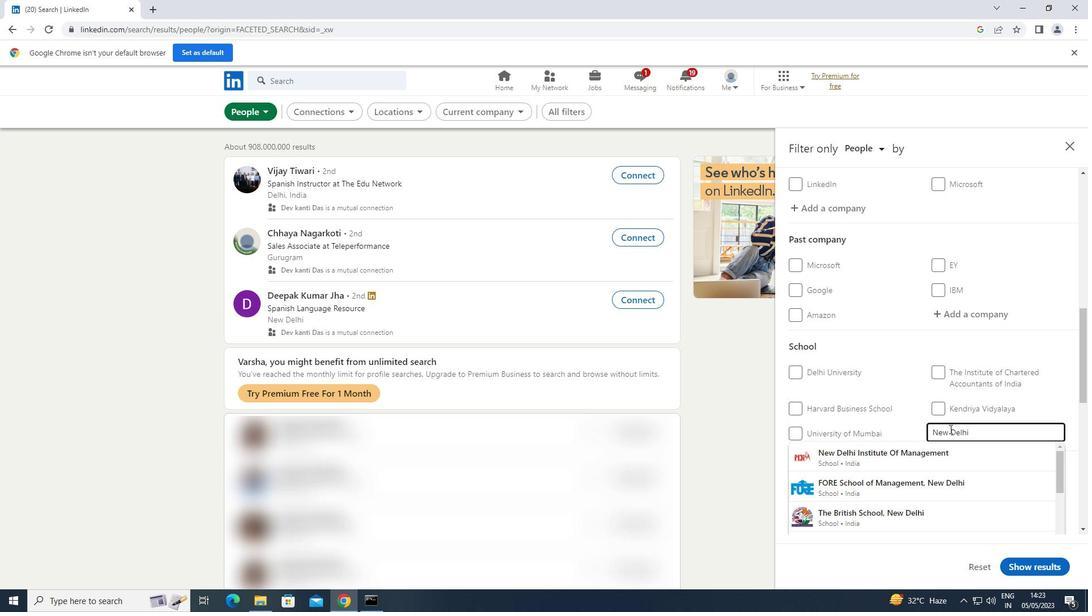 
Action: Mouse moved to (922, 457)
Screenshot: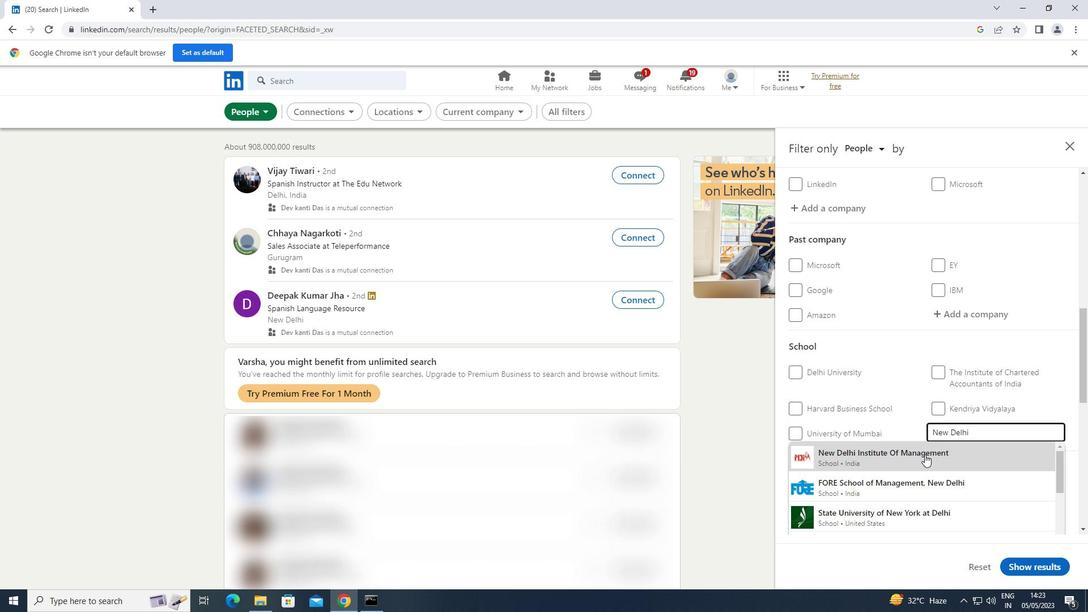 
Action: Mouse pressed left at (922, 457)
Screenshot: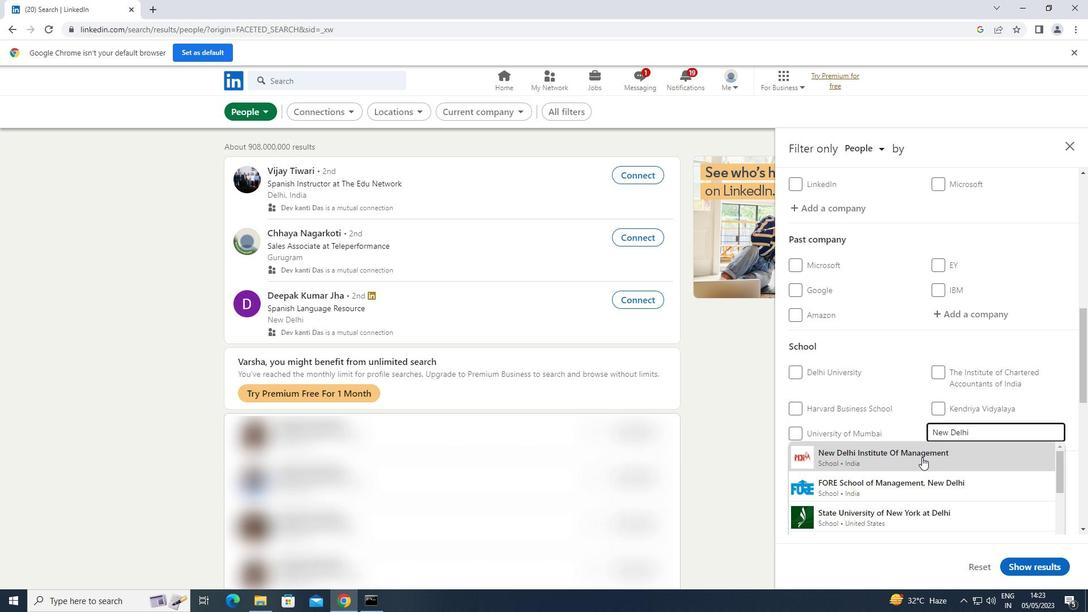 
Action: Mouse scrolled (922, 457) with delta (0, 0)
Screenshot: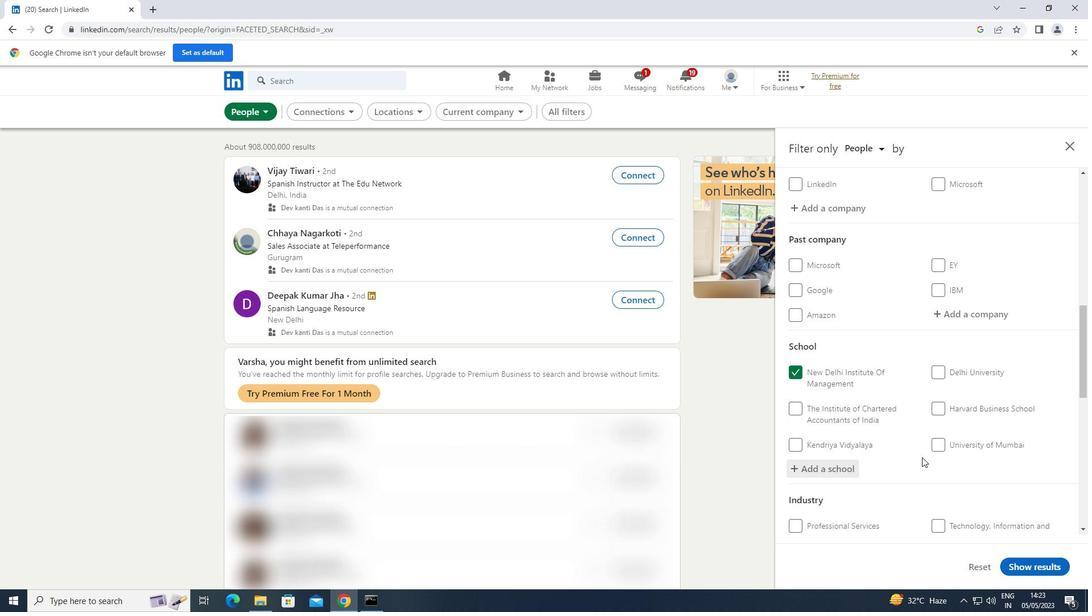 
Action: Mouse scrolled (922, 457) with delta (0, 0)
Screenshot: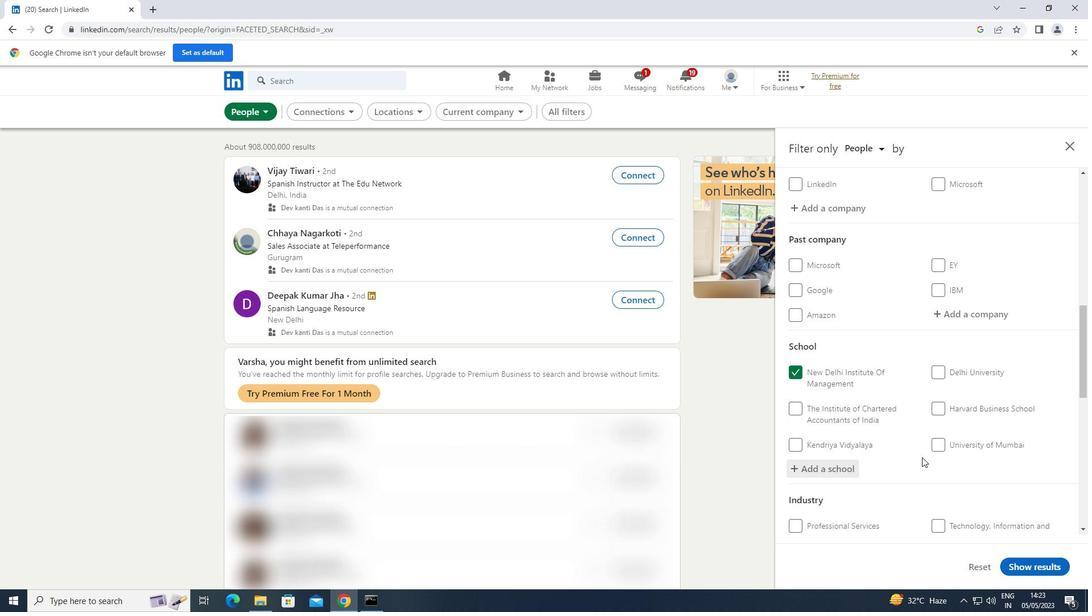 
Action: Mouse scrolled (922, 457) with delta (0, 0)
Screenshot: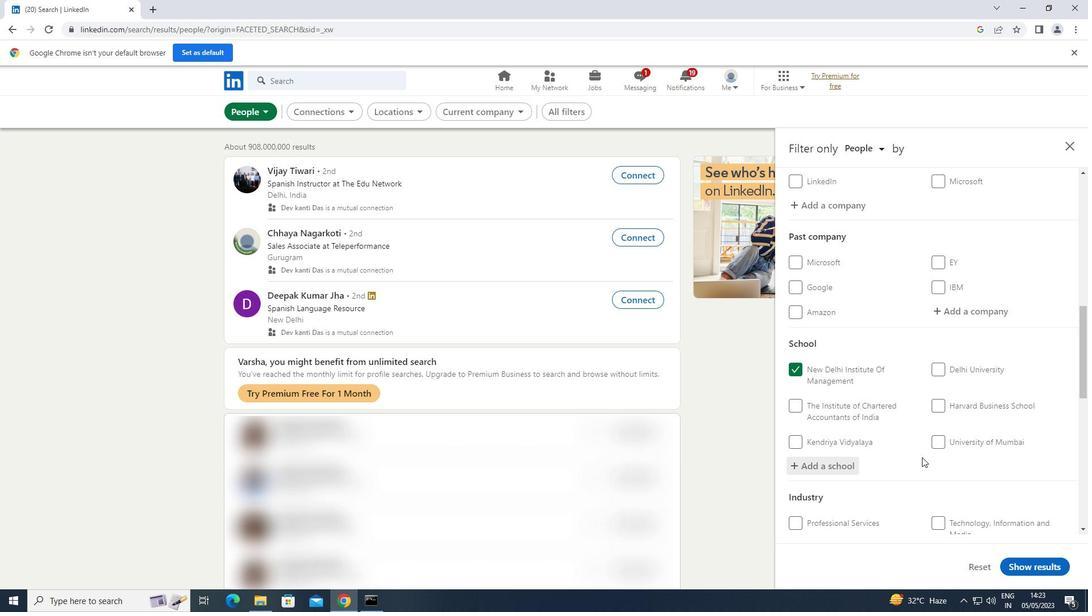 
Action: Mouse moved to (982, 418)
Screenshot: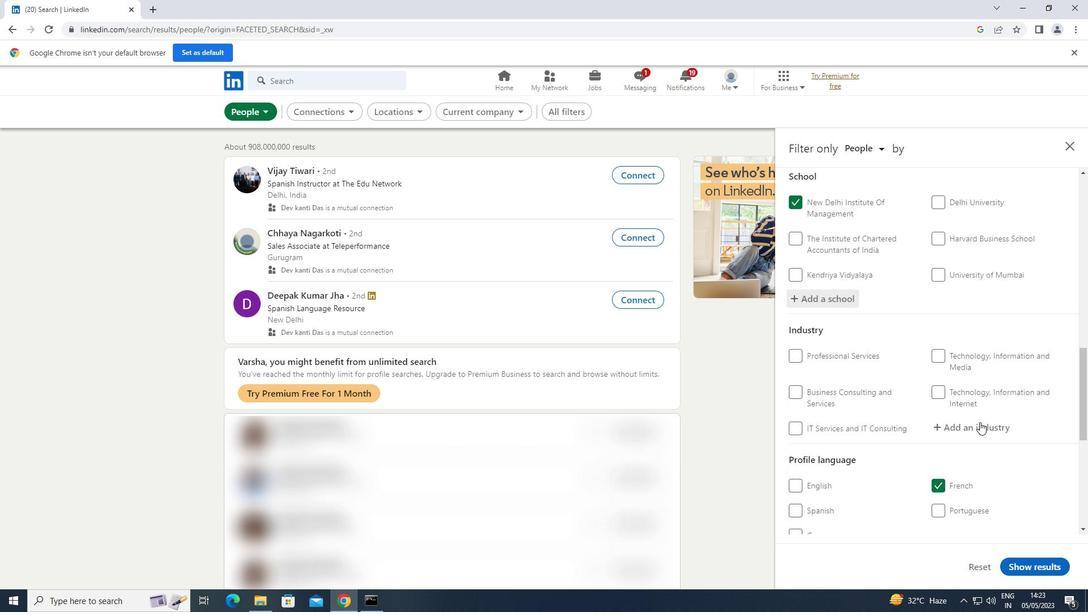 
Action: Mouse pressed left at (982, 418)
Screenshot: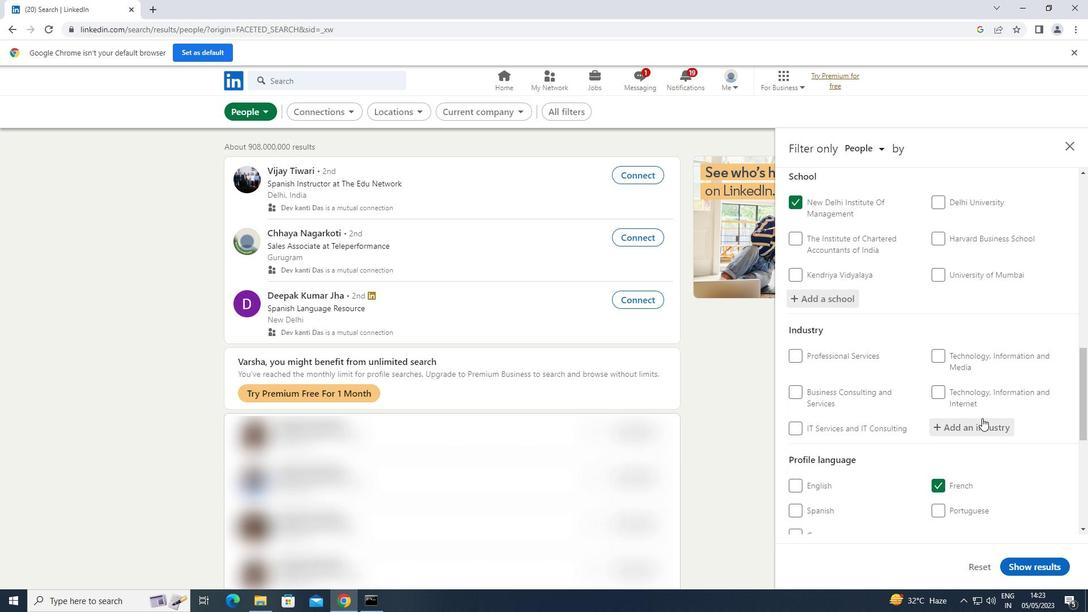 
Action: Key pressed <Key.shift>OIL
Screenshot: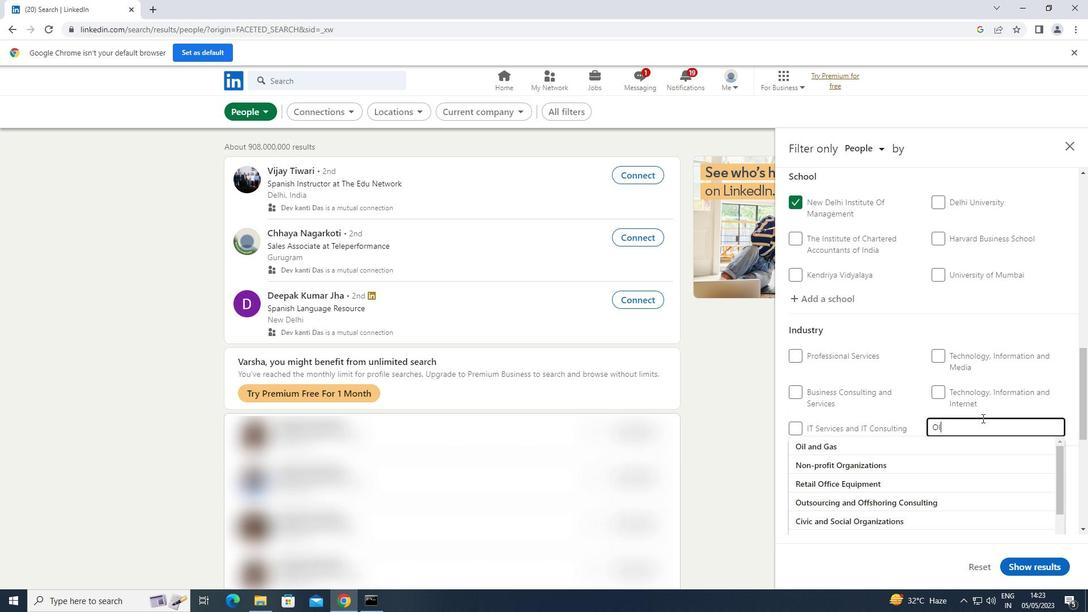 
Action: Mouse moved to (849, 505)
Screenshot: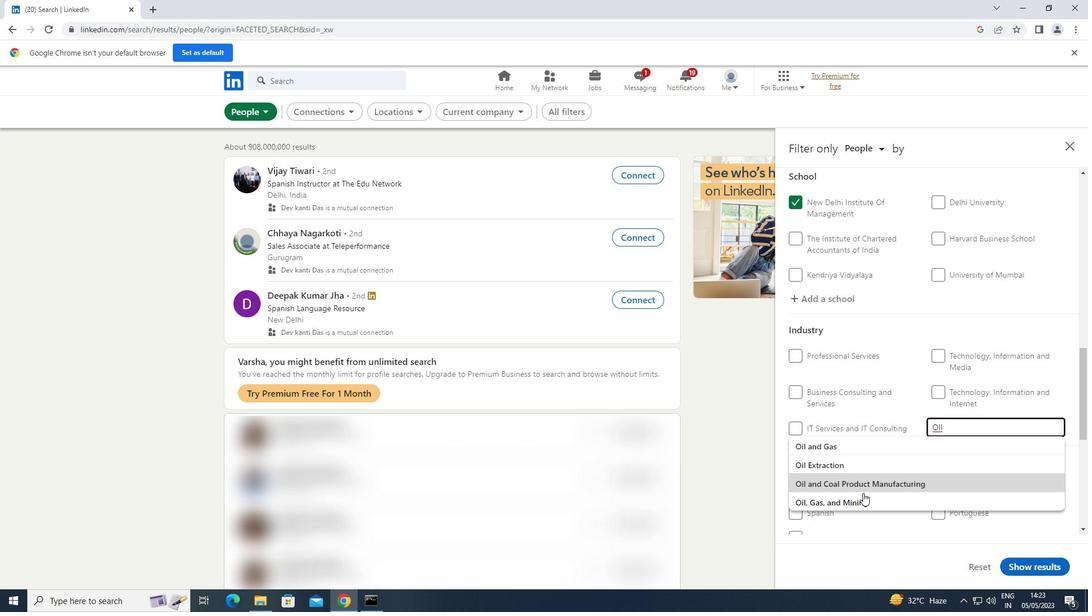 
Action: Mouse pressed left at (849, 505)
Screenshot: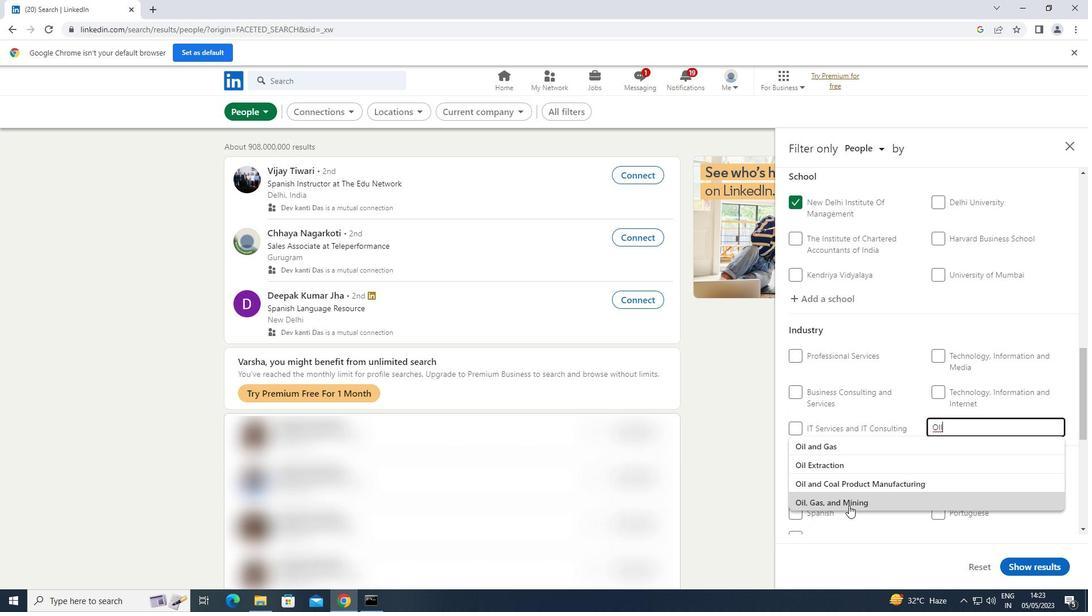 
Action: Mouse scrolled (849, 505) with delta (0, 0)
Screenshot: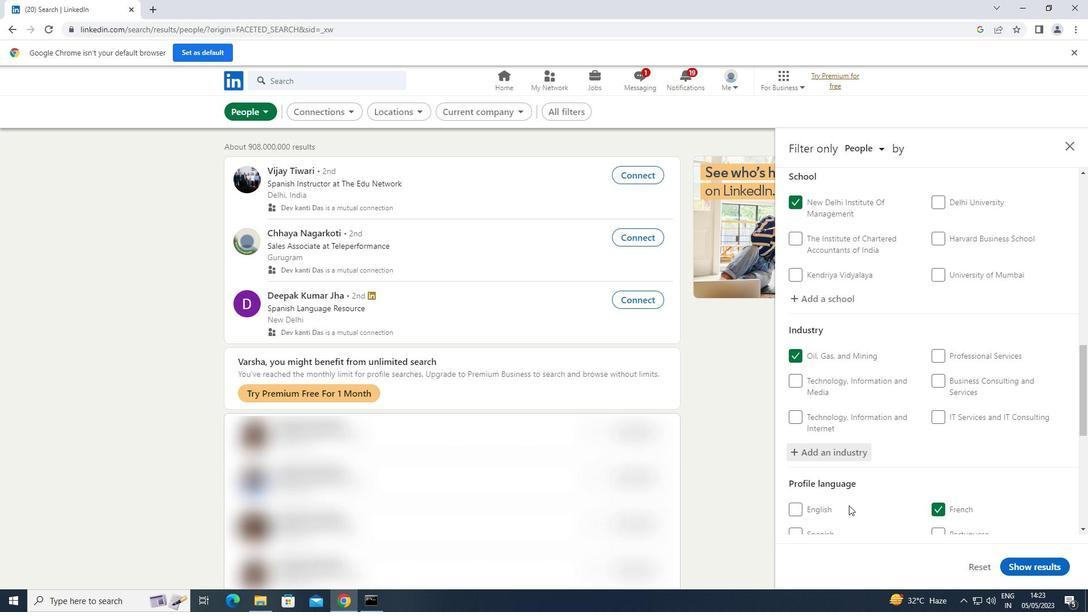 
Action: Mouse scrolled (849, 505) with delta (0, 0)
Screenshot: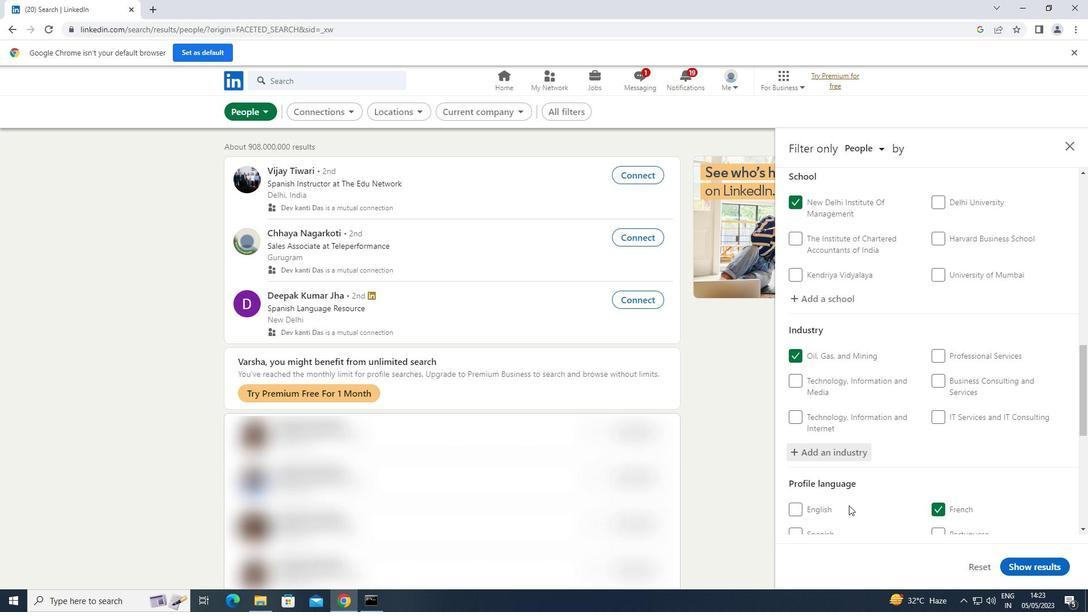 
Action: Mouse scrolled (849, 505) with delta (0, 0)
Screenshot: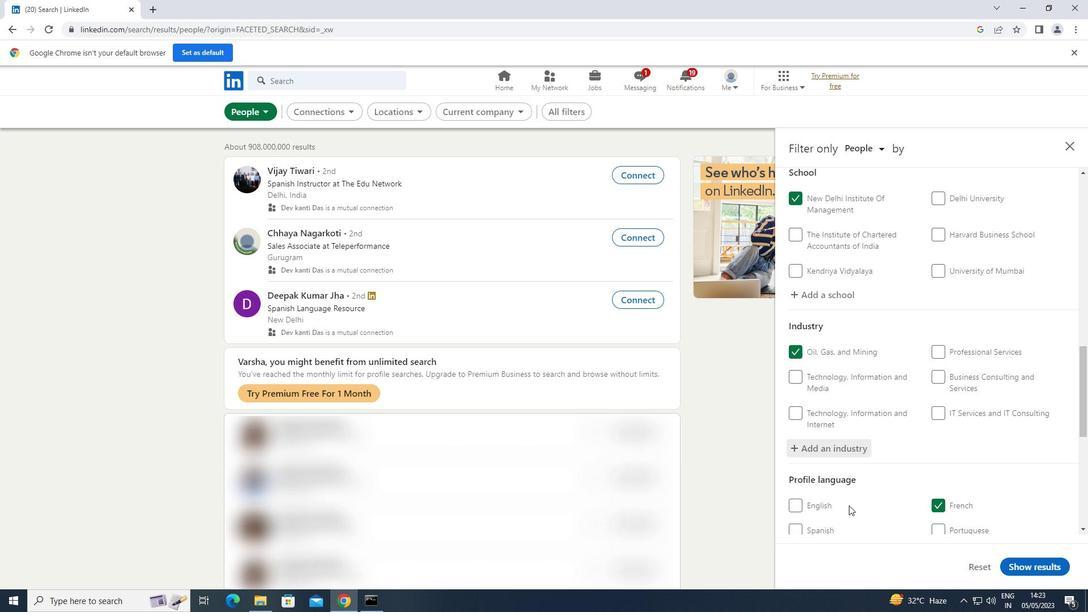 
Action: Mouse scrolled (849, 505) with delta (0, 0)
Screenshot: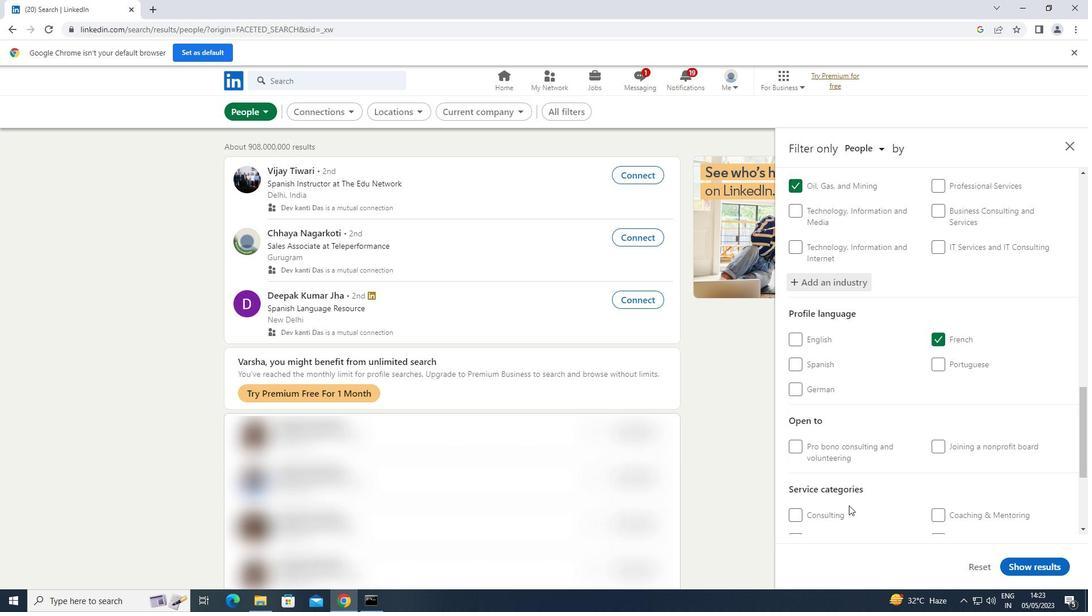 
Action: Mouse scrolled (849, 505) with delta (0, 0)
Screenshot: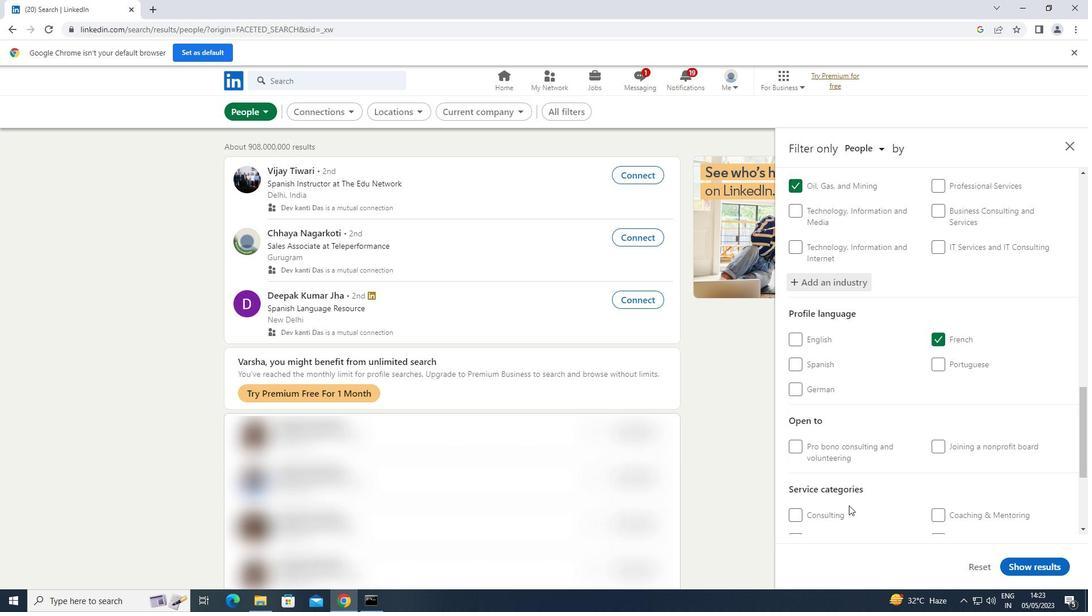 
Action: Mouse moved to (936, 445)
Screenshot: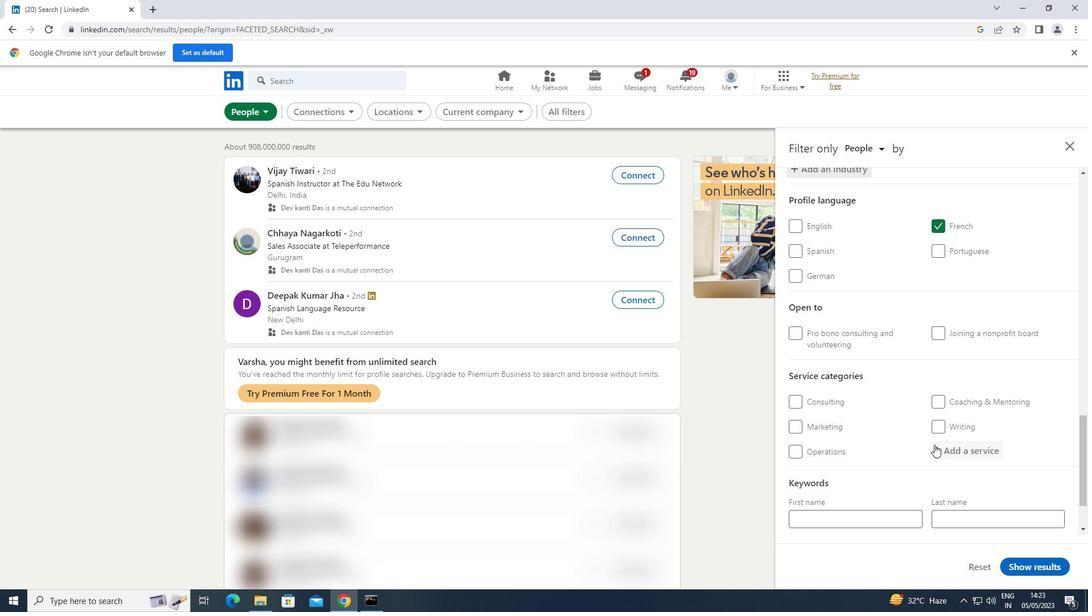 
Action: Mouse pressed left at (936, 445)
Screenshot: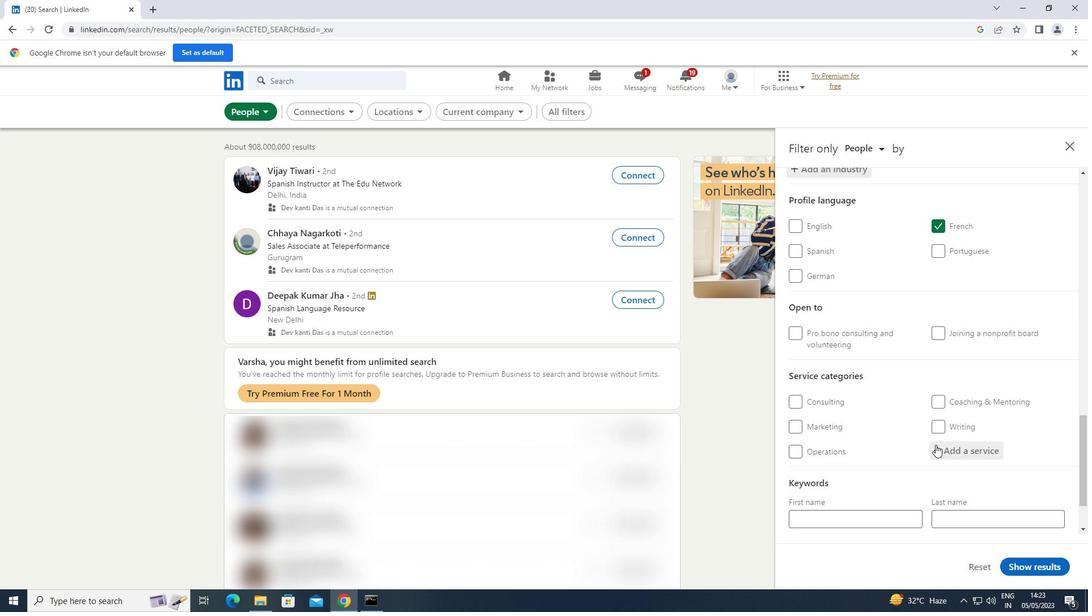 
Action: Key pressed <Key.shift>USER<Key.space><Key.shift>EXPERIENCE
Screenshot: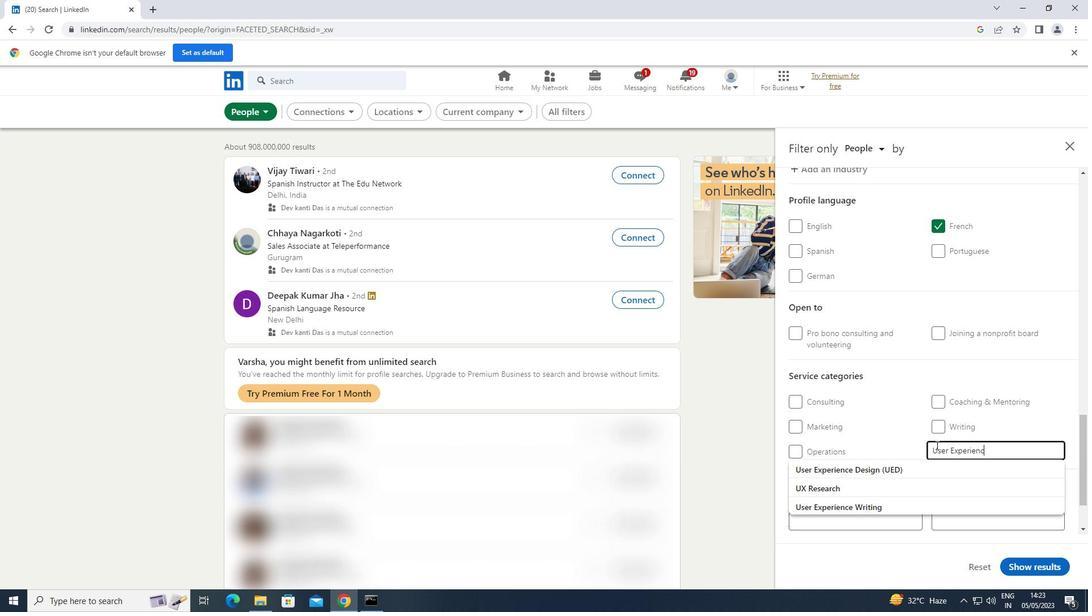 
Action: Mouse moved to (854, 505)
Screenshot: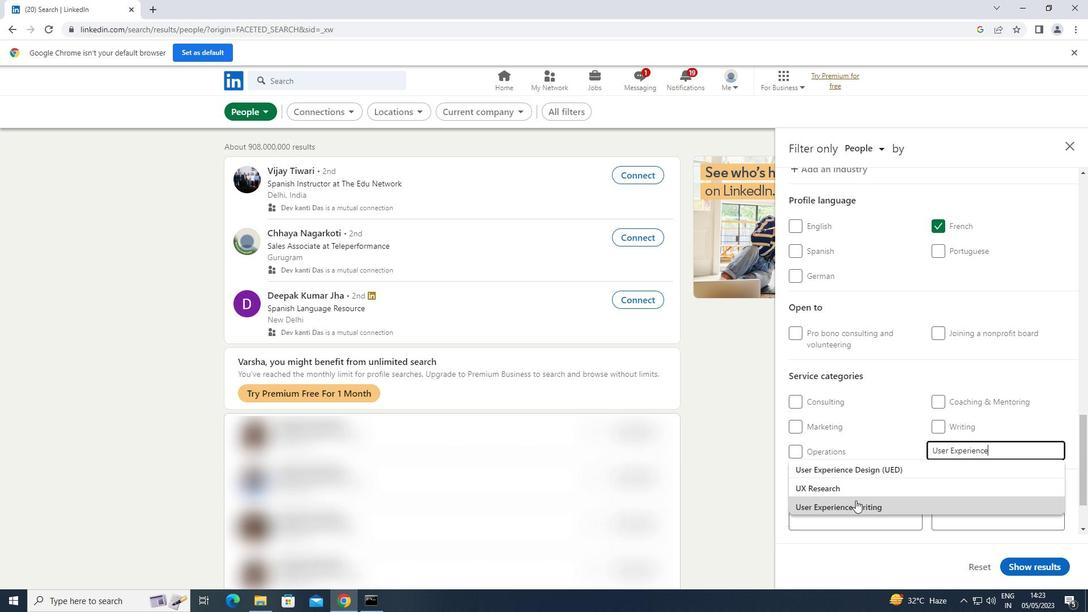 
Action: Mouse pressed left at (854, 505)
Screenshot: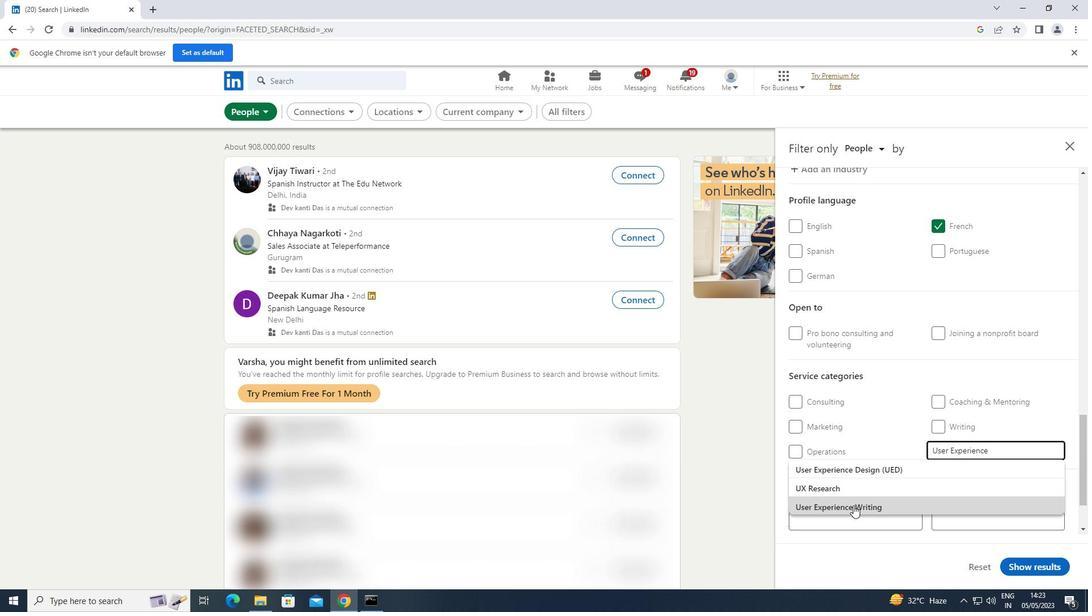 
Action: Mouse scrolled (854, 505) with delta (0, 0)
Screenshot: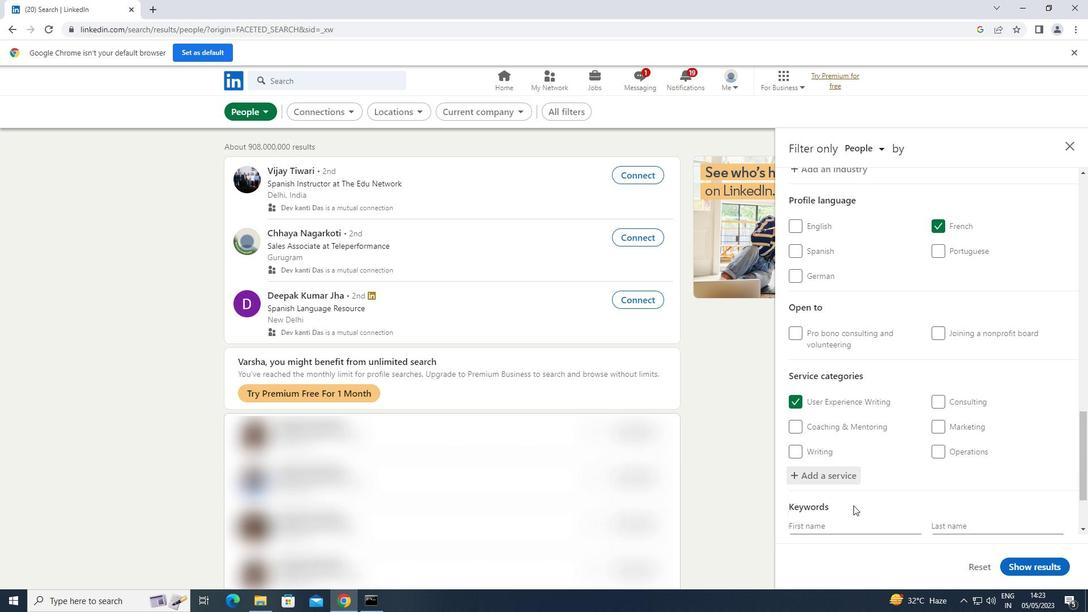 
Action: Mouse scrolled (854, 505) with delta (0, 0)
Screenshot: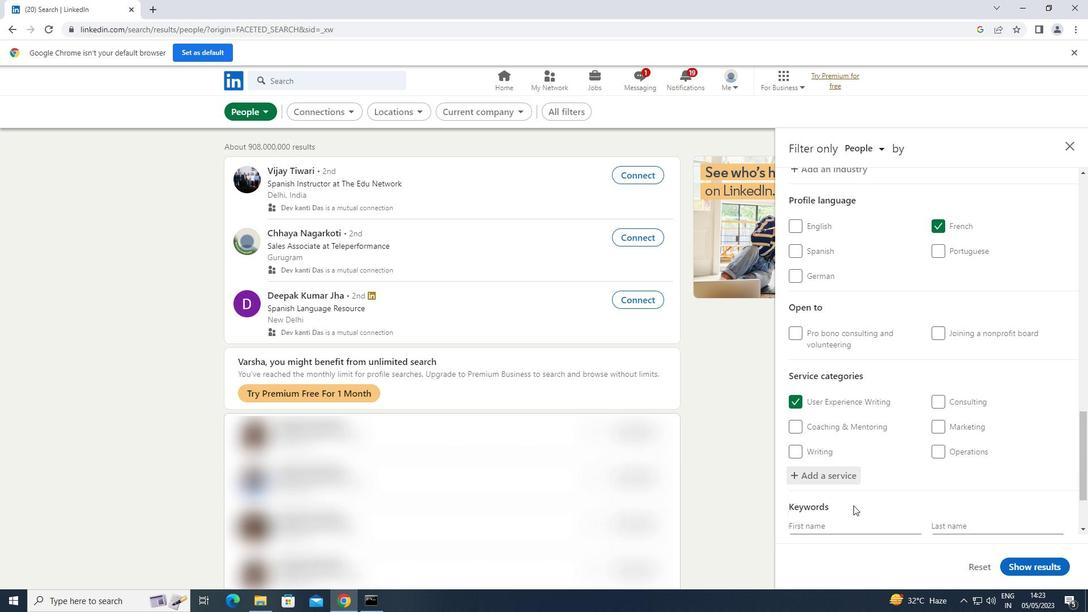 
Action: Mouse scrolled (854, 505) with delta (0, 0)
Screenshot: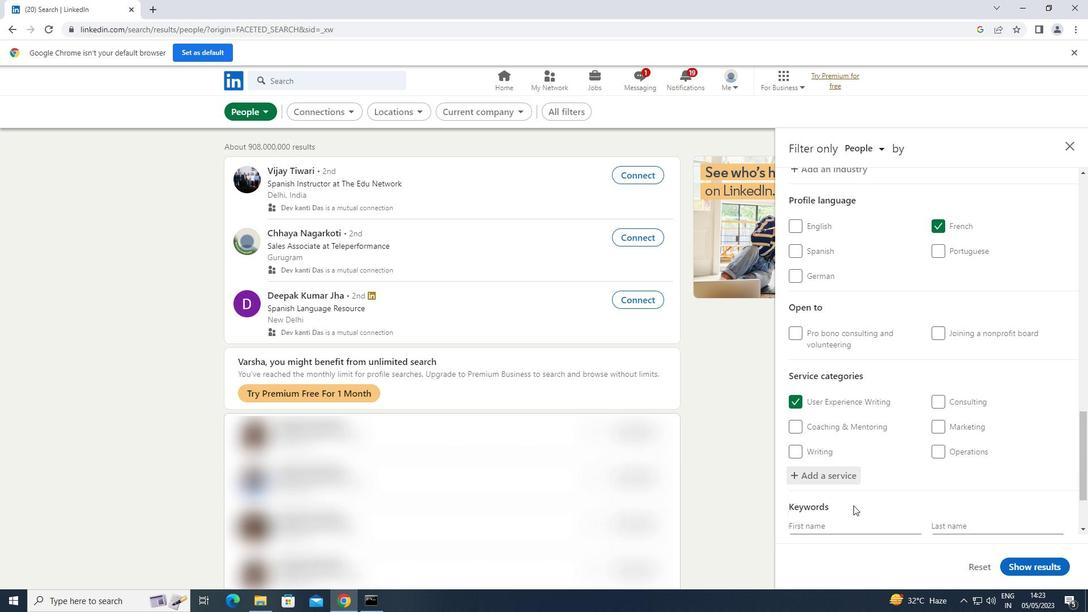 
Action: Mouse scrolled (854, 505) with delta (0, 0)
Screenshot: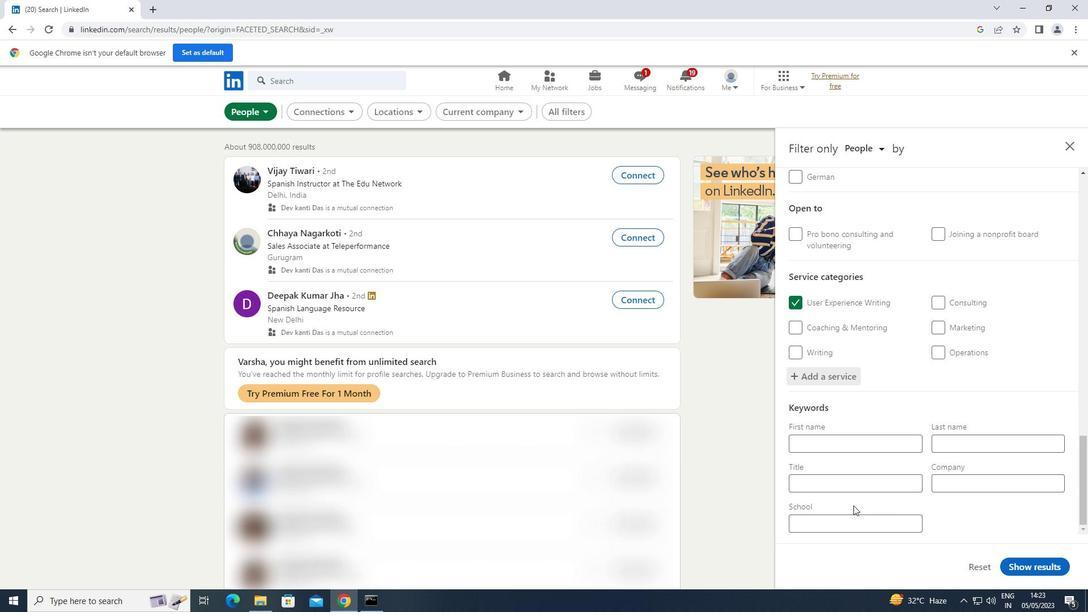
Action: Mouse scrolled (854, 505) with delta (0, 0)
Screenshot: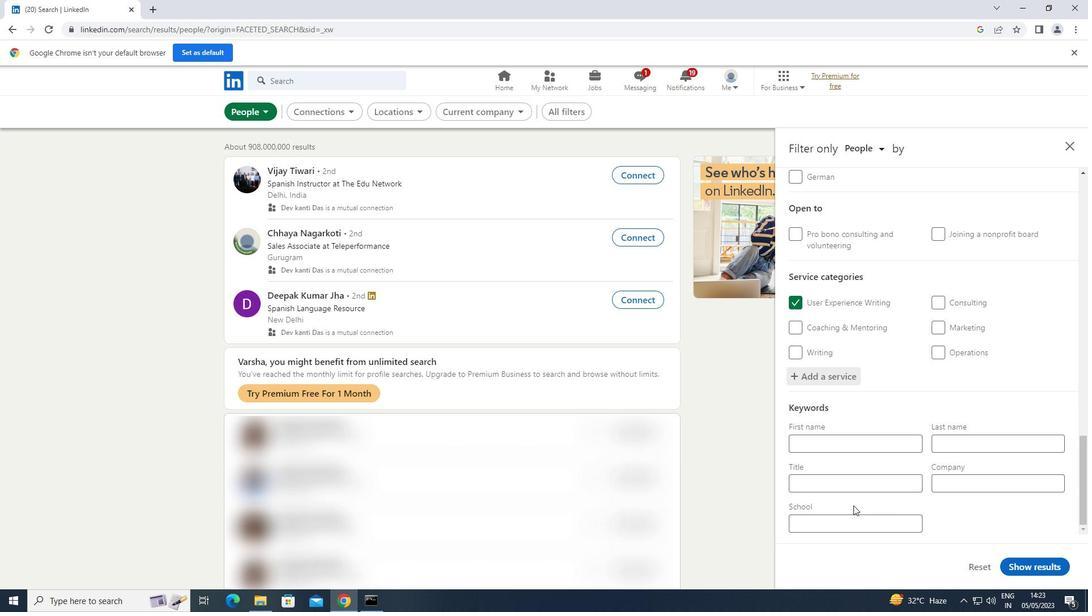 
Action: Mouse scrolled (854, 505) with delta (0, 0)
Screenshot: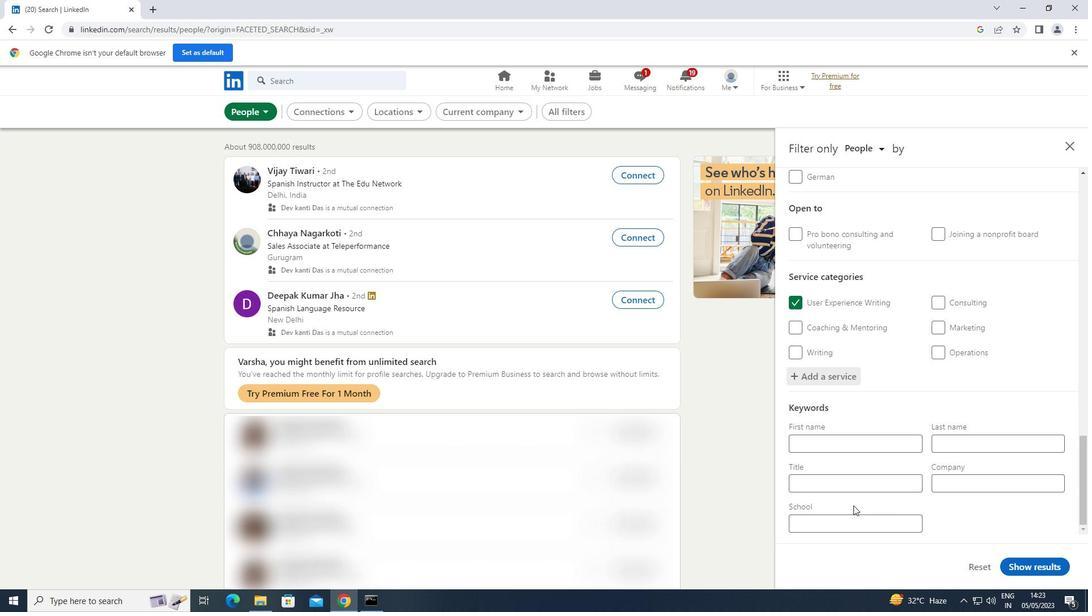 
Action: Mouse moved to (872, 483)
Screenshot: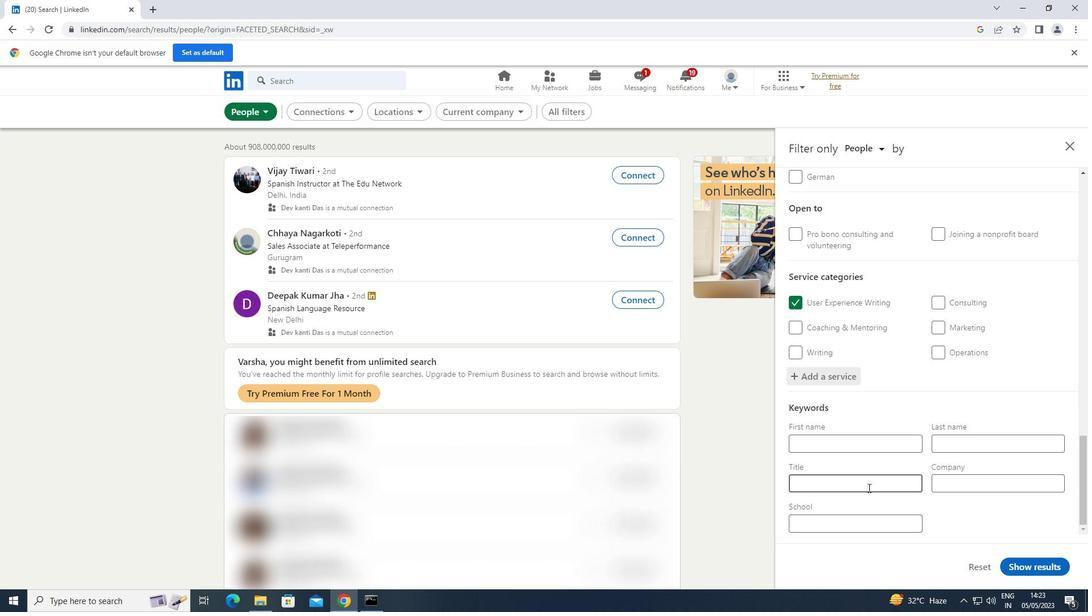 
Action: Mouse pressed left at (872, 483)
Screenshot: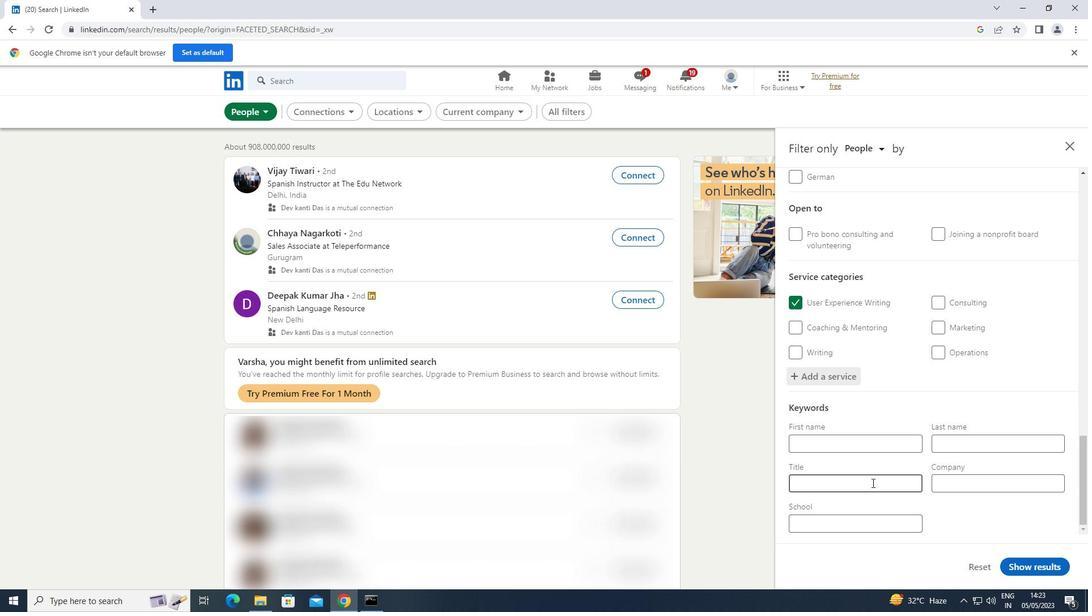 
Action: Key pressed <Key.shift>MAKEUP<Key.space><Key.shift>ARTIST
Screenshot: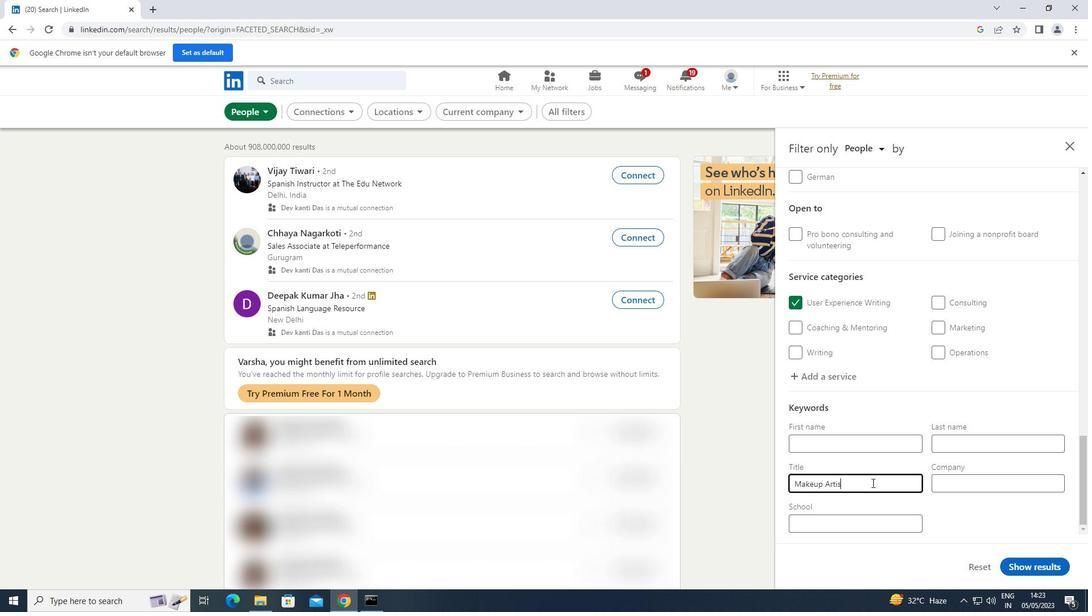 
Action: Mouse moved to (1036, 572)
Screenshot: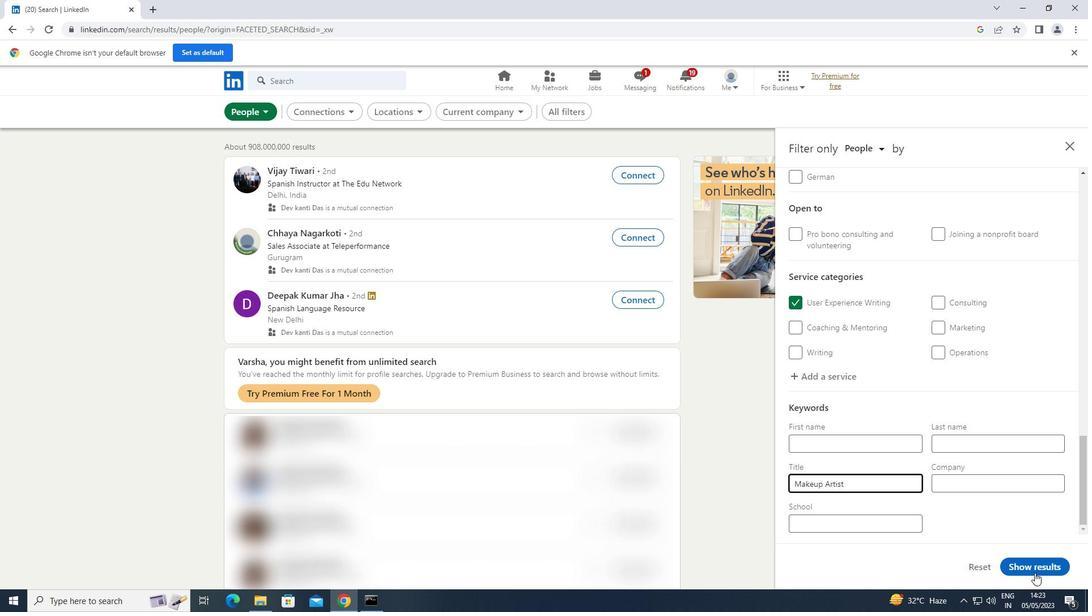 
Action: Mouse pressed left at (1036, 572)
Screenshot: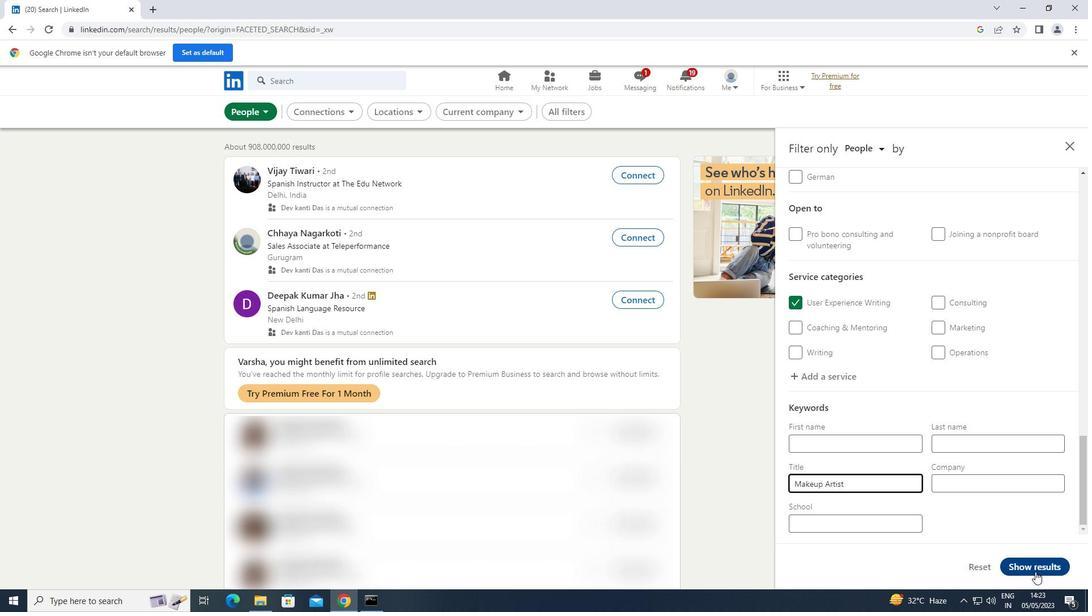 
